 Task: Add Attachment from computer to Card Card0000000169 in Board Board0000000043 in Workspace WS0000000015 in Trello. Add Cover Green to Card Card0000000169 in Board Board0000000043 in Workspace WS0000000015 in Trello. Add "Move Card To …" Button titled Button0000000169 to "top" of the list "To Do" to Card Card0000000169 in Board Board0000000043 in Workspace WS0000000015 in Trello. Add Description DS0000000169 to Card Card0000000170 in Board Board0000000043 in Workspace WS0000000015 in Trello. Add Comment CM0000000169 to Card Card0000000170 in Board Board0000000043 in Workspace WS0000000015 in Trello
Action: Mouse moved to (655, 34)
Screenshot: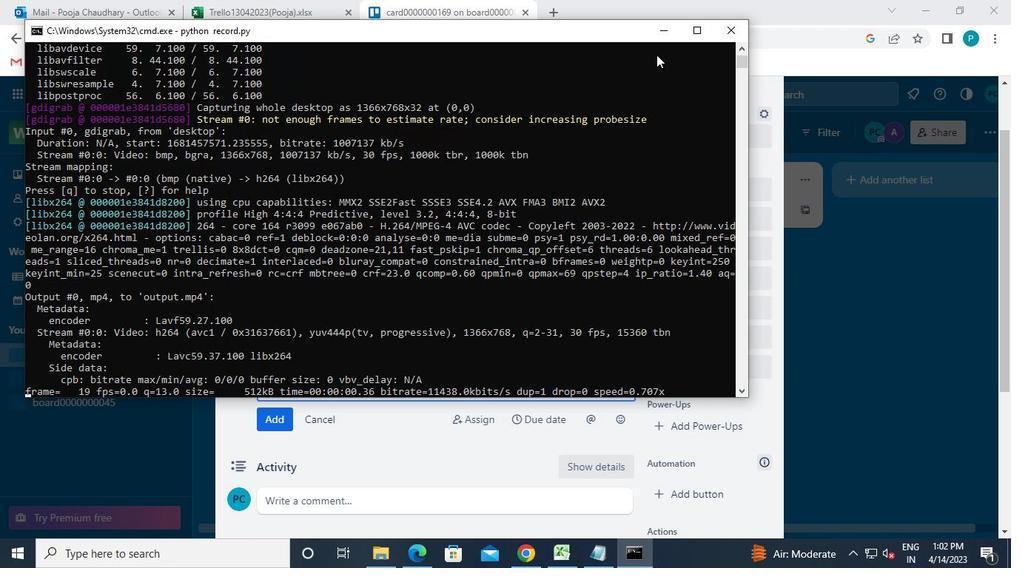 
Action: Mouse pressed left at (655, 34)
Screenshot: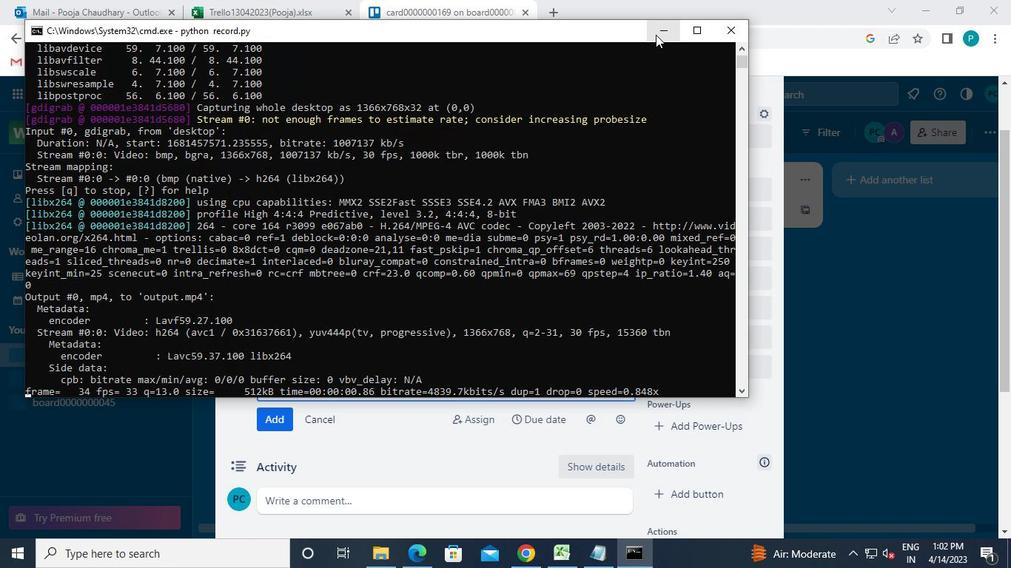 
Action: Mouse moved to (678, 306)
Screenshot: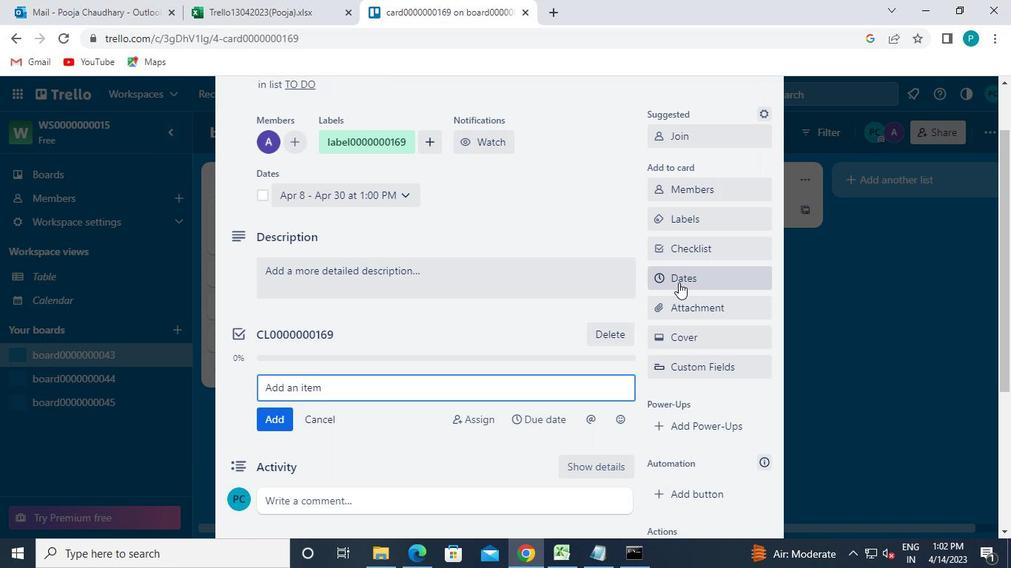 
Action: Mouse pressed left at (678, 306)
Screenshot: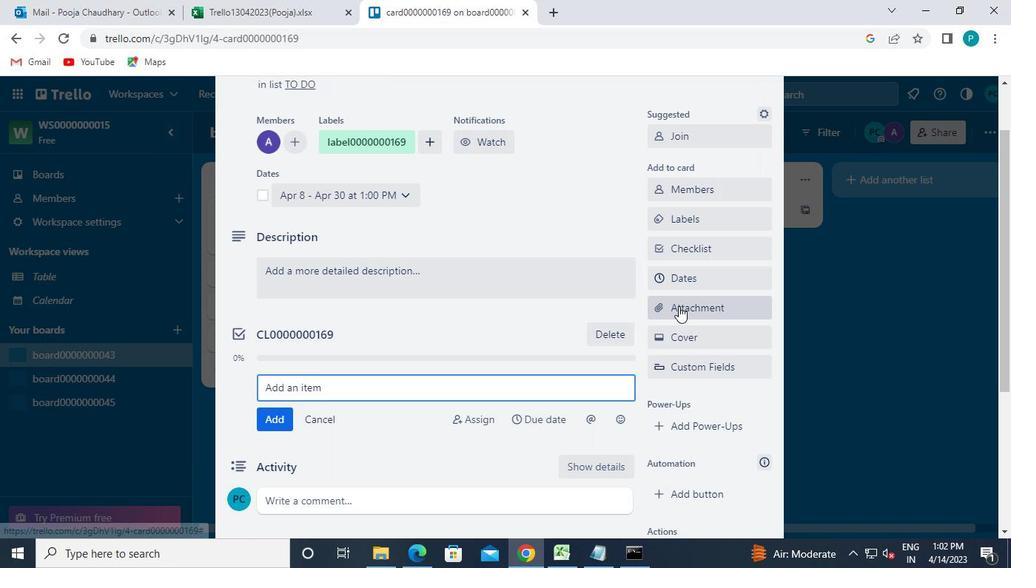 
Action: Mouse moved to (684, 156)
Screenshot: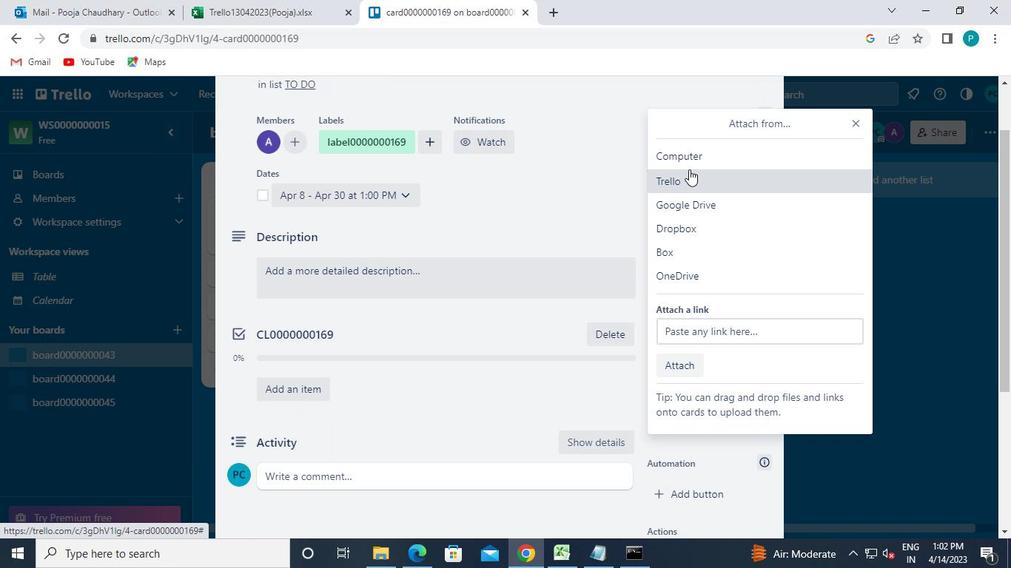 
Action: Mouse pressed left at (684, 156)
Screenshot: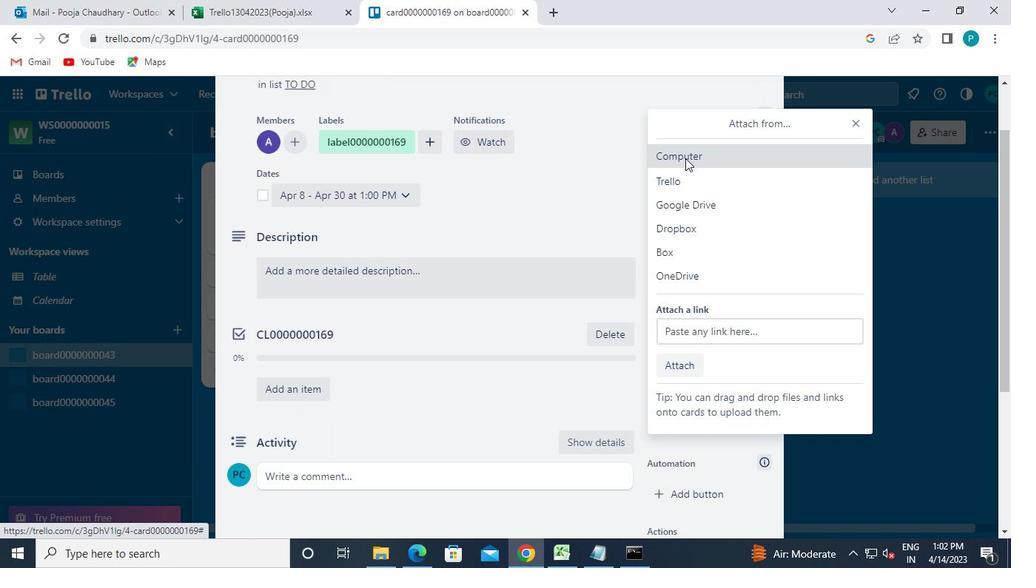 
Action: Mouse moved to (176, 102)
Screenshot: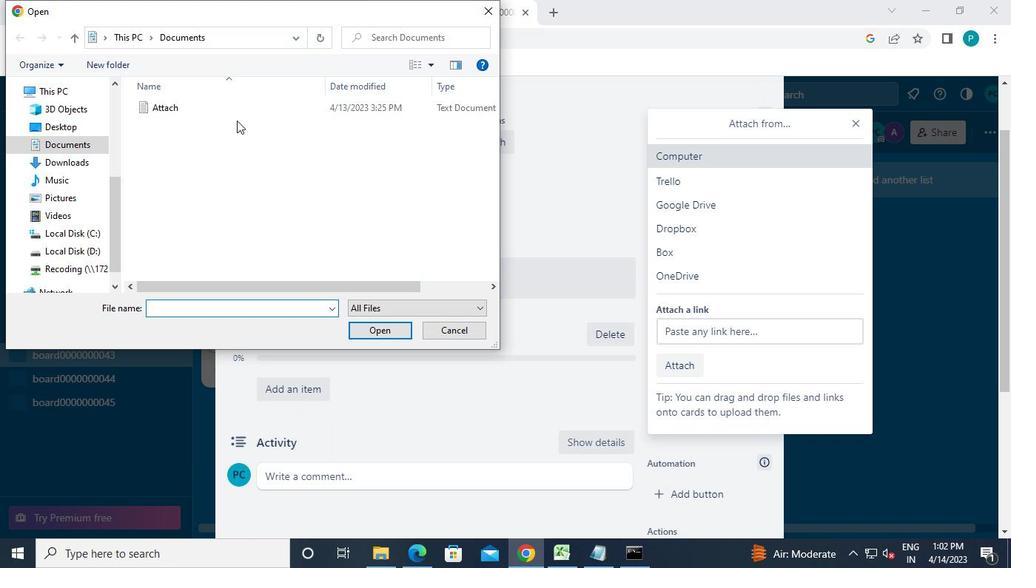 
Action: Mouse pressed left at (176, 102)
Screenshot: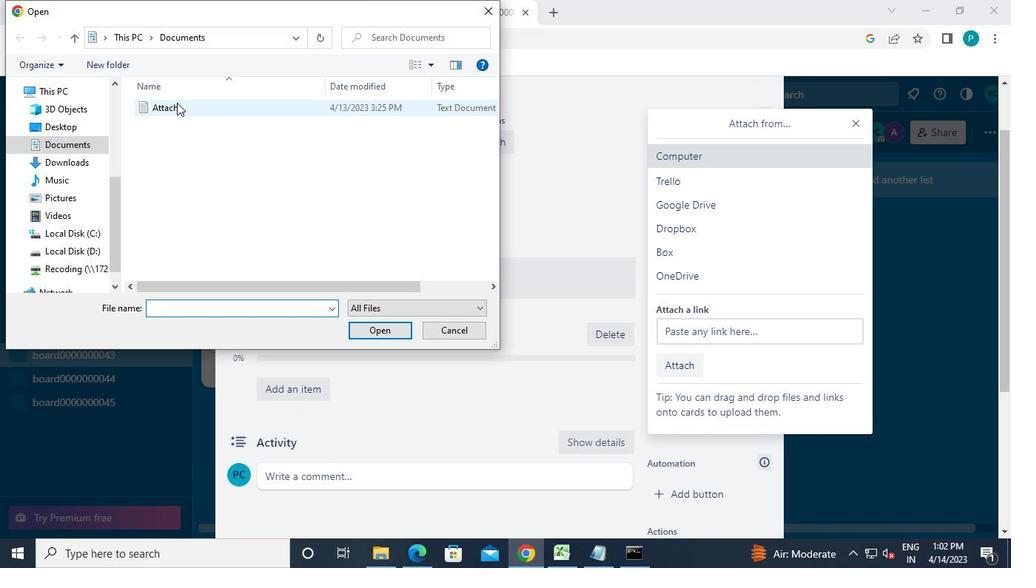 
Action: Mouse moved to (392, 332)
Screenshot: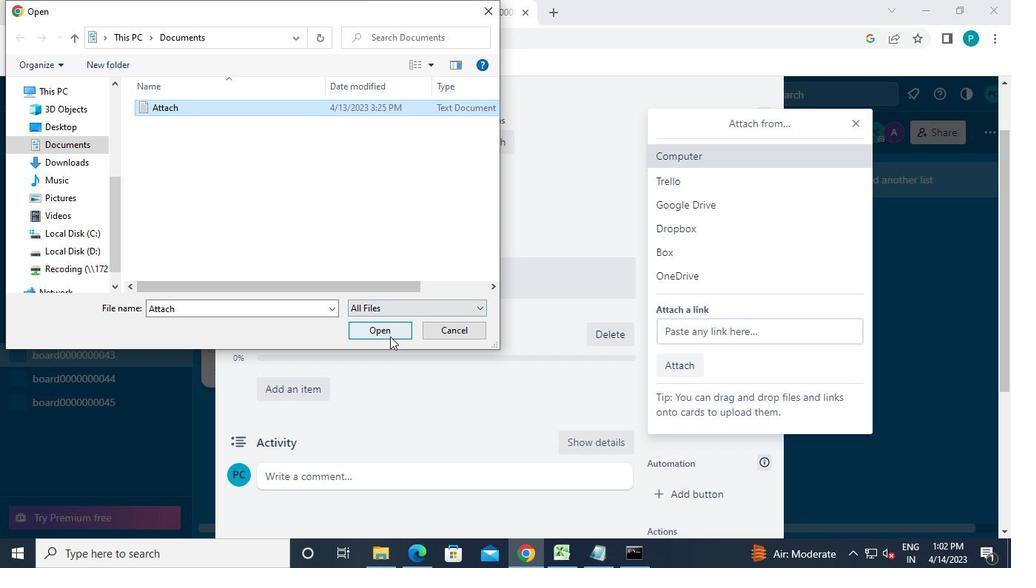 
Action: Mouse pressed left at (392, 332)
Screenshot: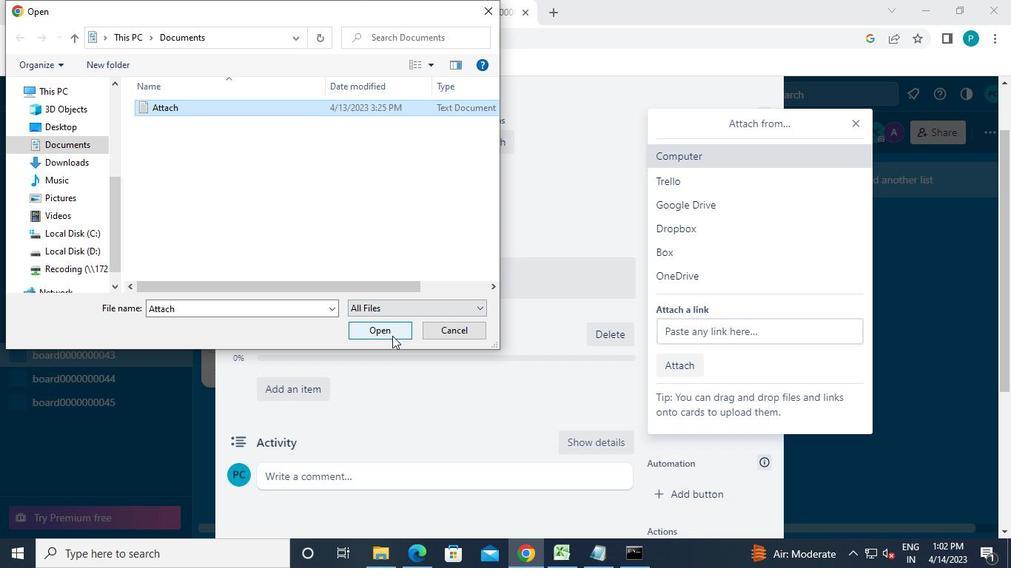 
Action: Mouse moved to (684, 341)
Screenshot: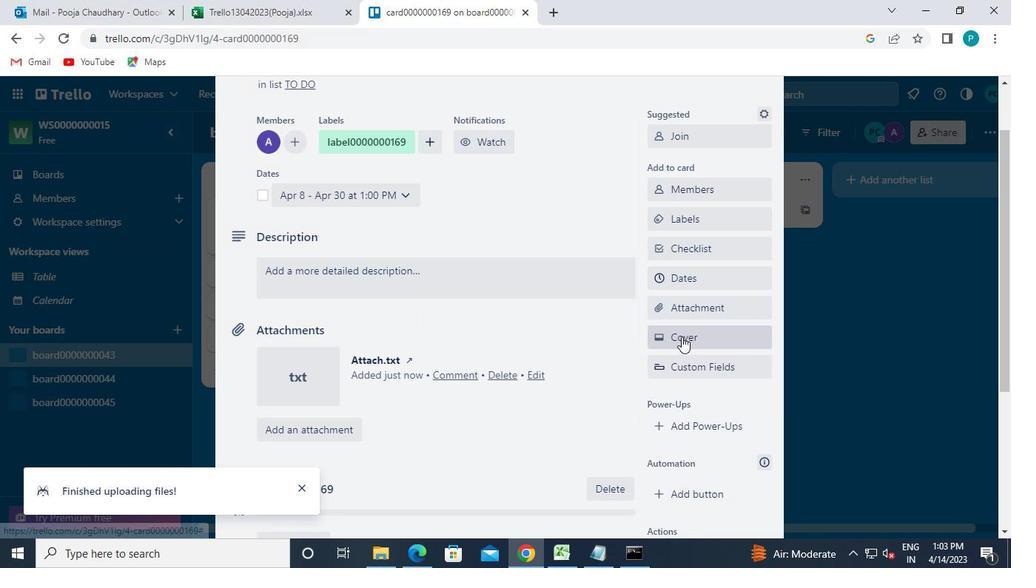 
Action: Mouse pressed left at (684, 341)
Screenshot: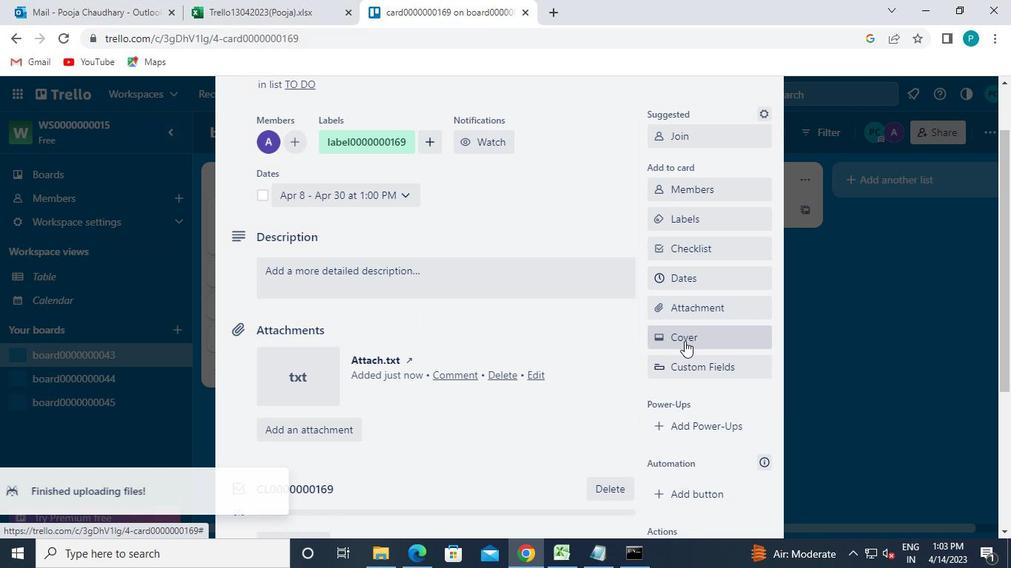 
Action: Mouse moved to (672, 252)
Screenshot: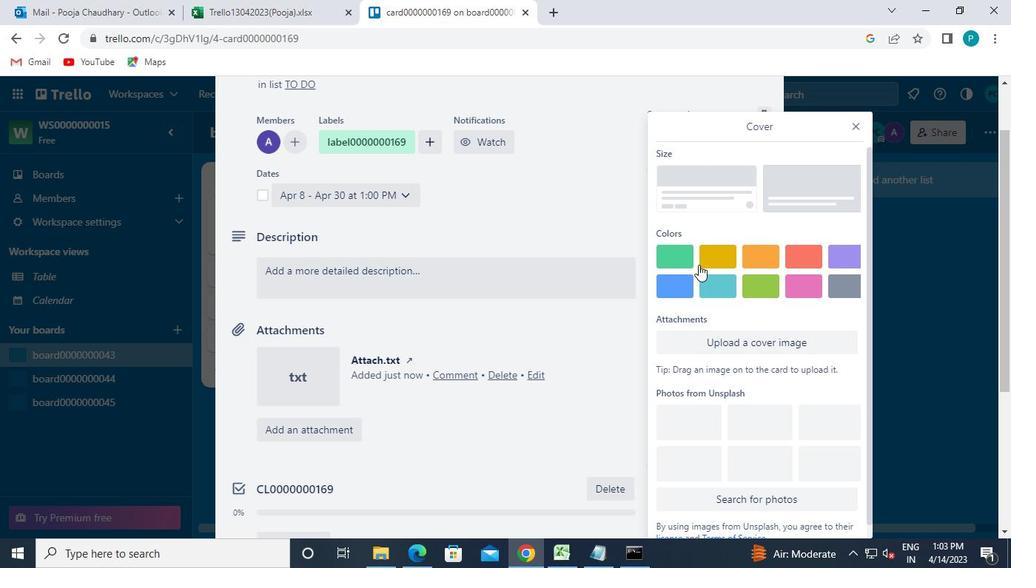 
Action: Mouse pressed left at (672, 252)
Screenshot: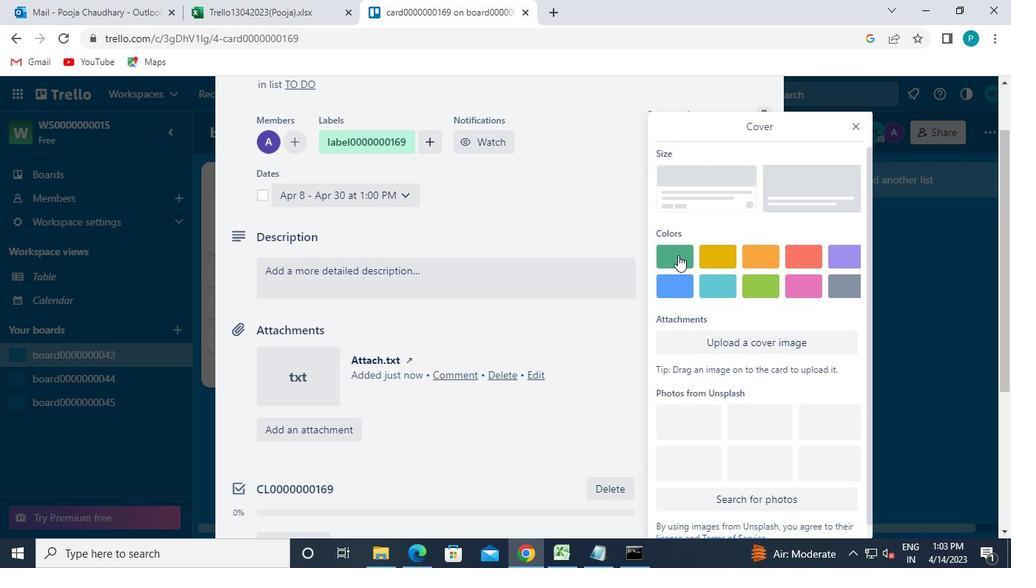 
Action: Mouse moved to (855, 123)
Screenshot: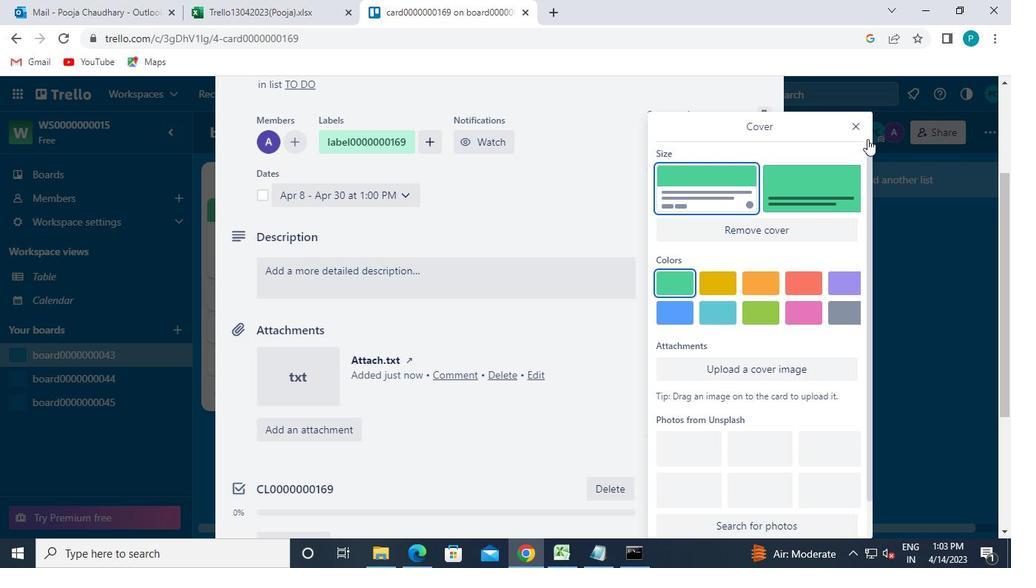 
Action: Mouse pressed left at (855, 123)
Screenshot: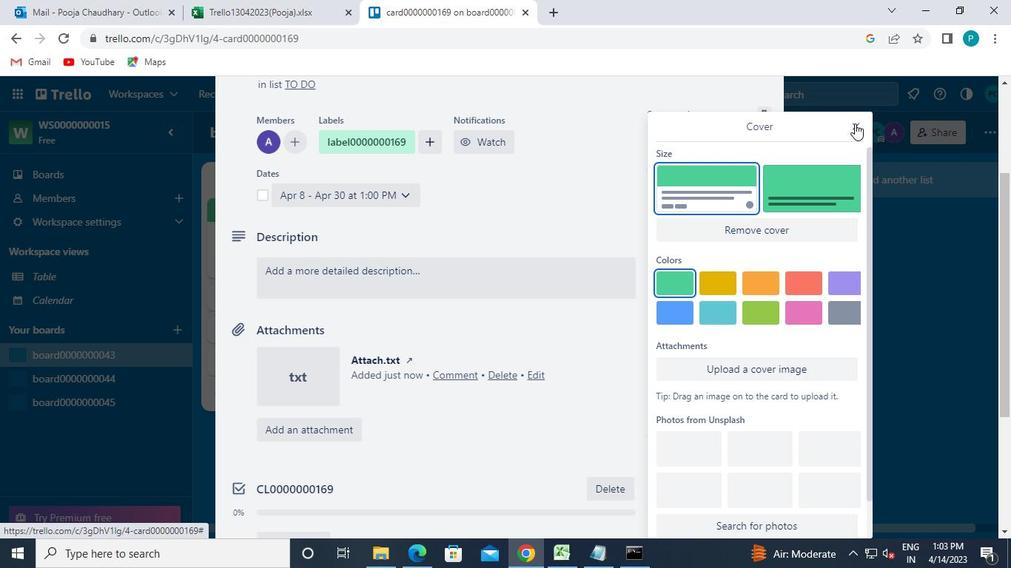 
Action: Mouse moved to (655, 312)
Screenshot: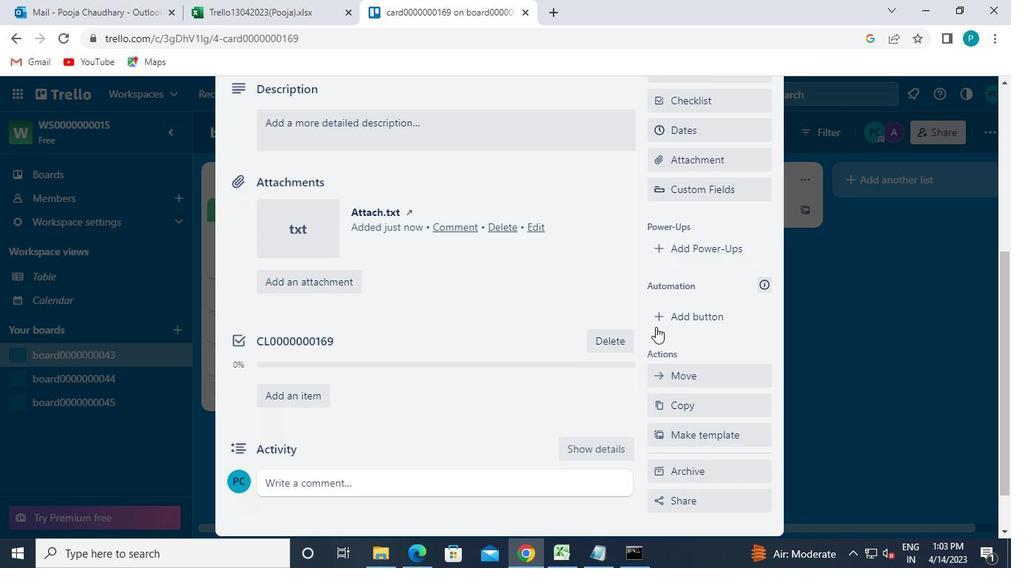 
Action: Mouse pressed left at (655, 312)
Screenshot: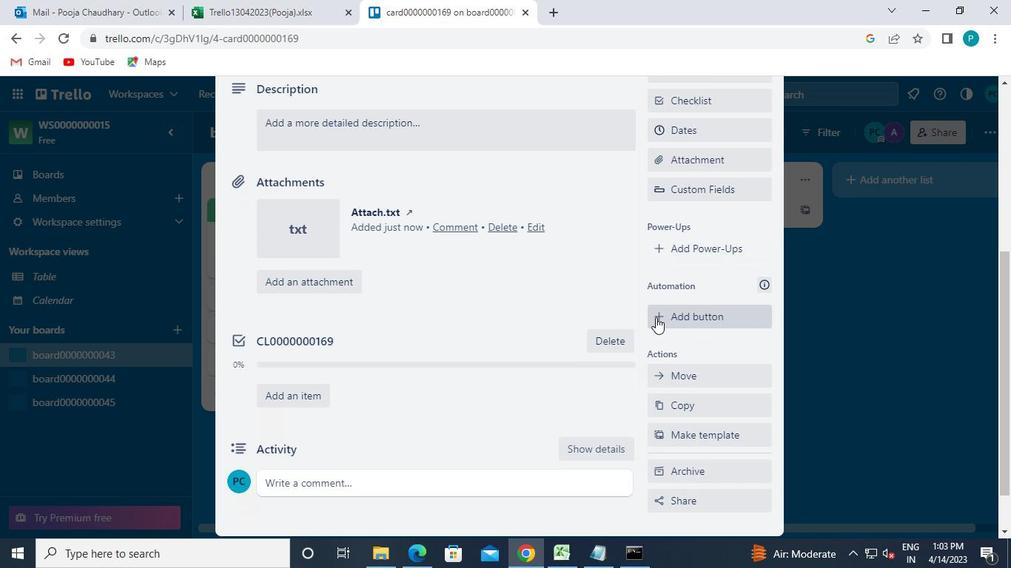 
Action: Mouse moved to (695, 190)
Screenshot: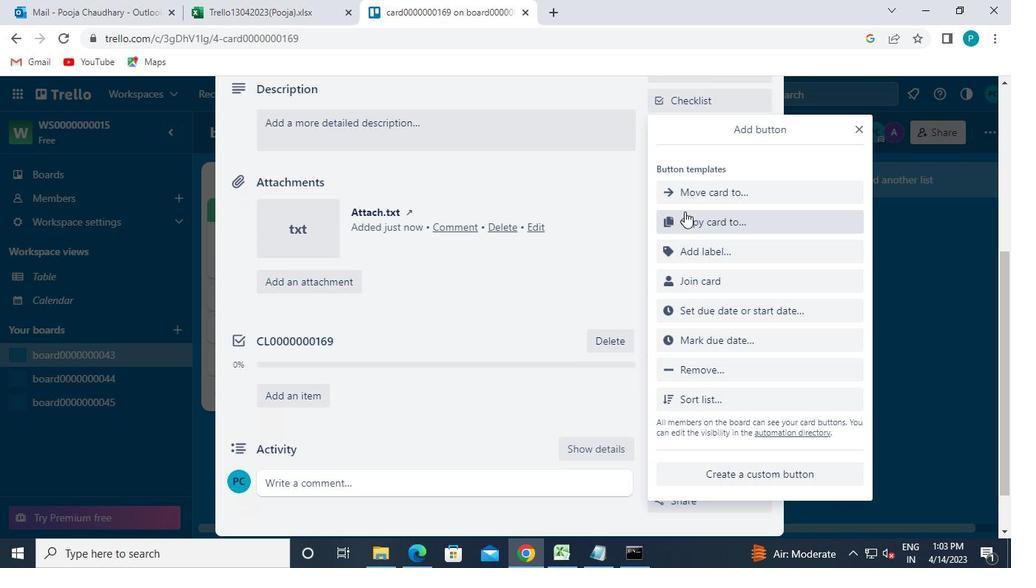 
Action: Mouse pressed left at (695, 190)
Screenshot: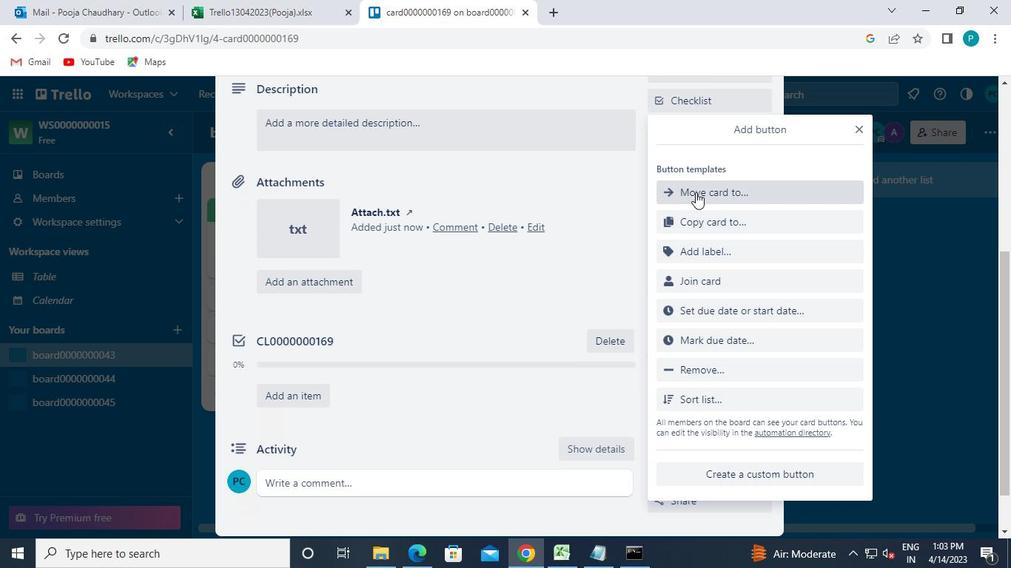 
Action: Mouse moved to (712, 190)
Screenshot: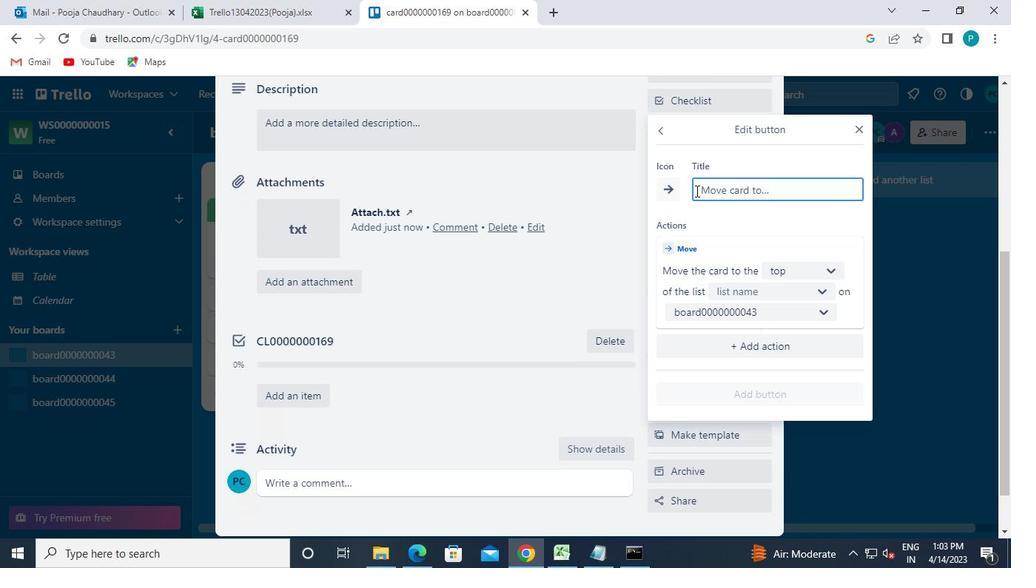 
Action: Mouse pressed left at (712, 190)
Screenshot: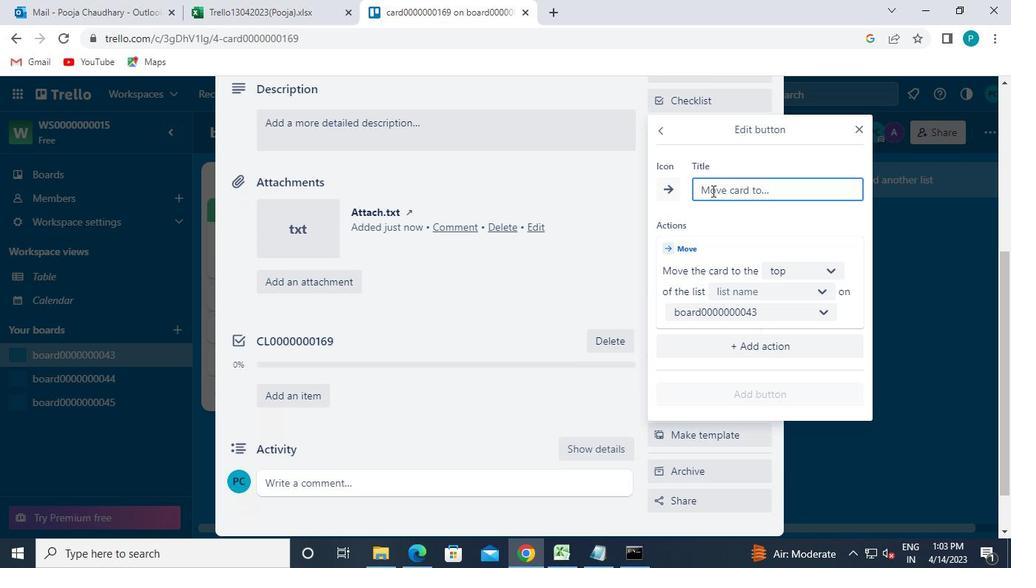 
Action: Keyboard b
Screenshot: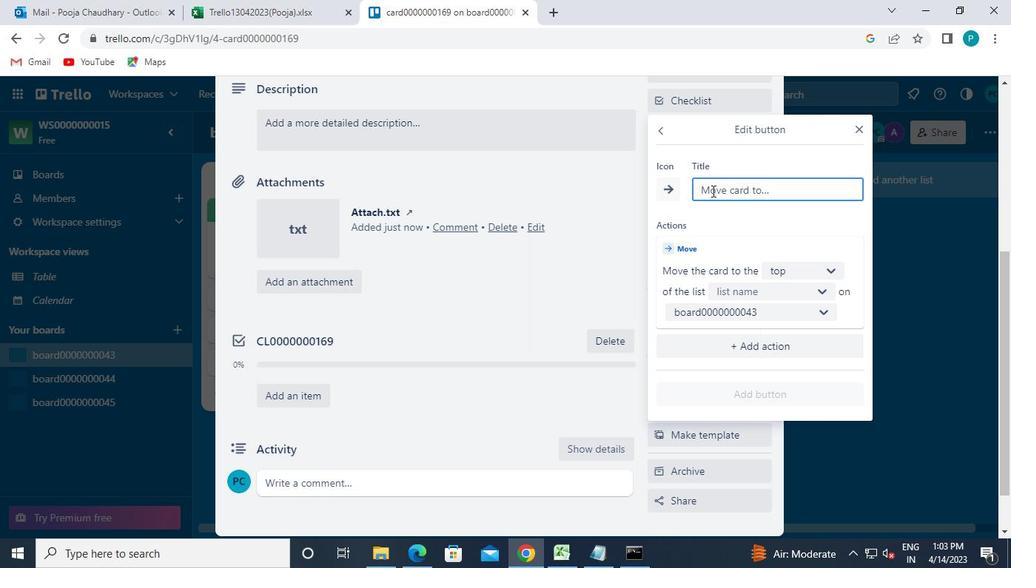 
Action: Keyboard u
Screenshot: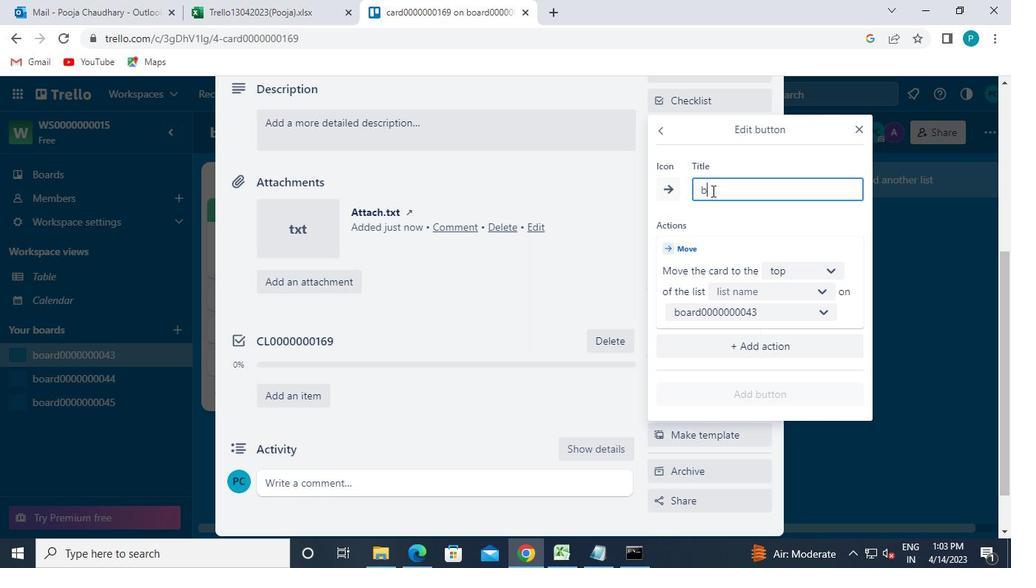 
Action: Keyboard t
Screenshot: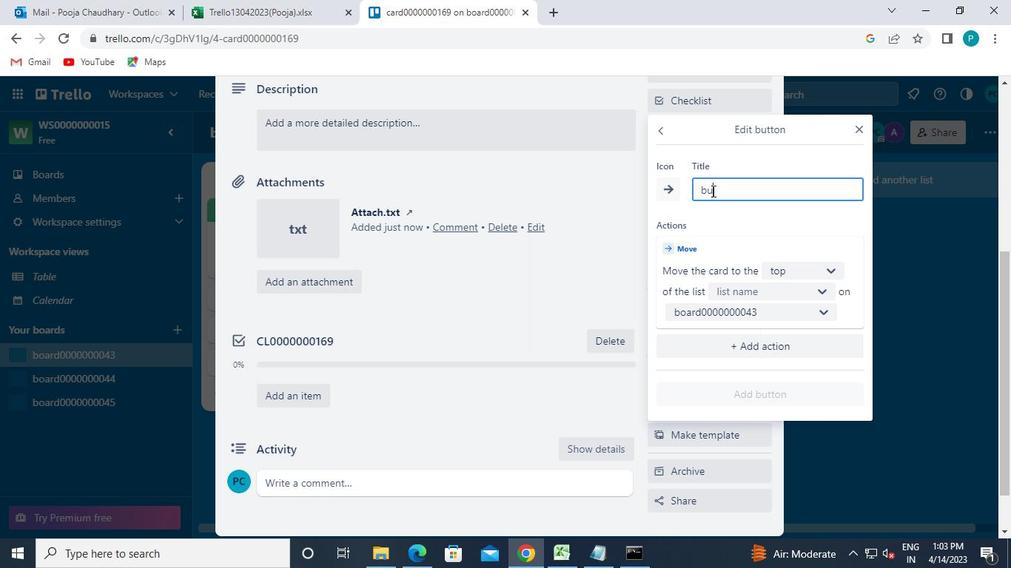 
Action: Keyboard t
Screenshot: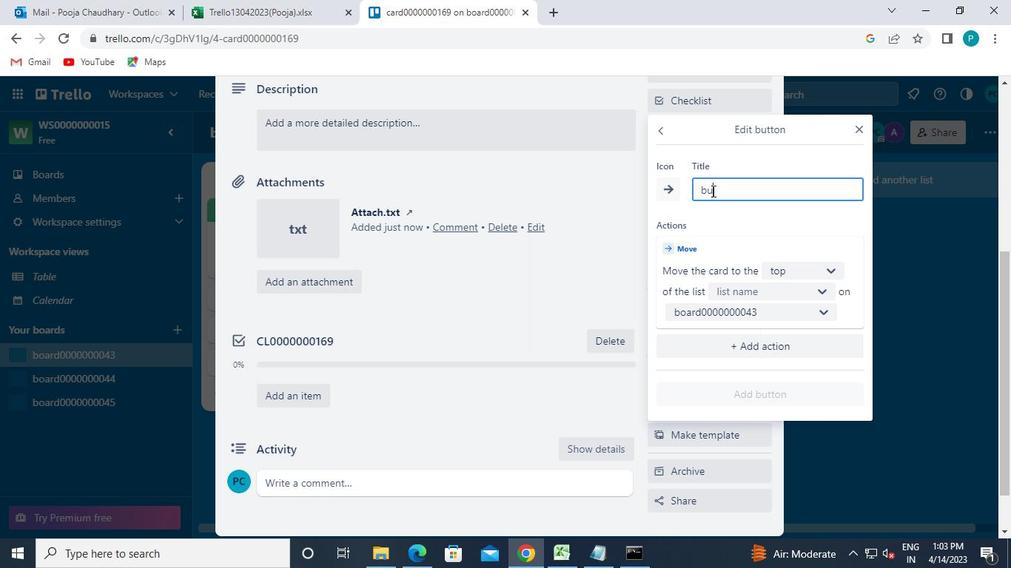 
Action: Keyboard o
Screenshot: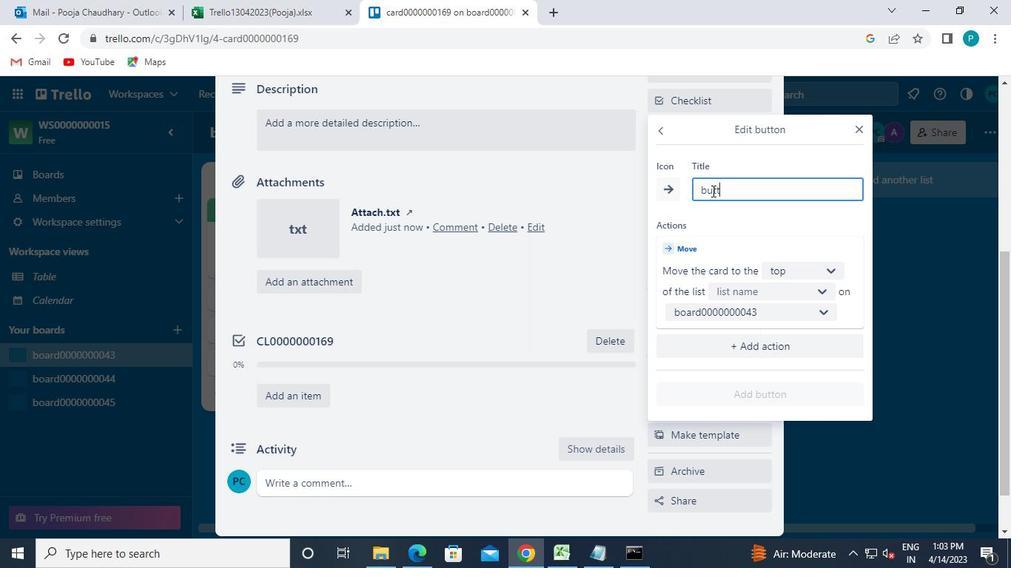 
Action: Keyboard n
Screenshot: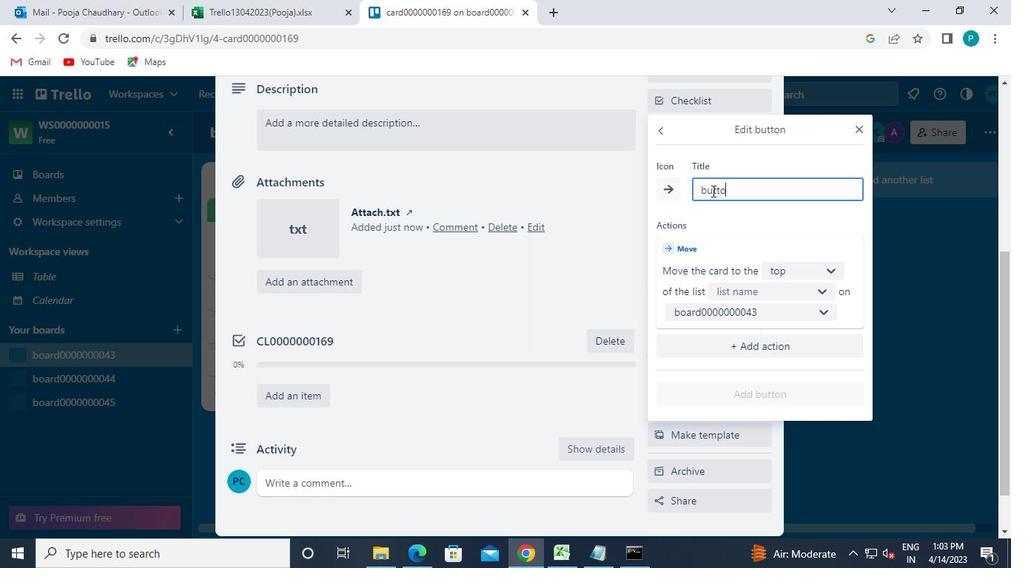 
Action: Keyboard 0
Screenshot: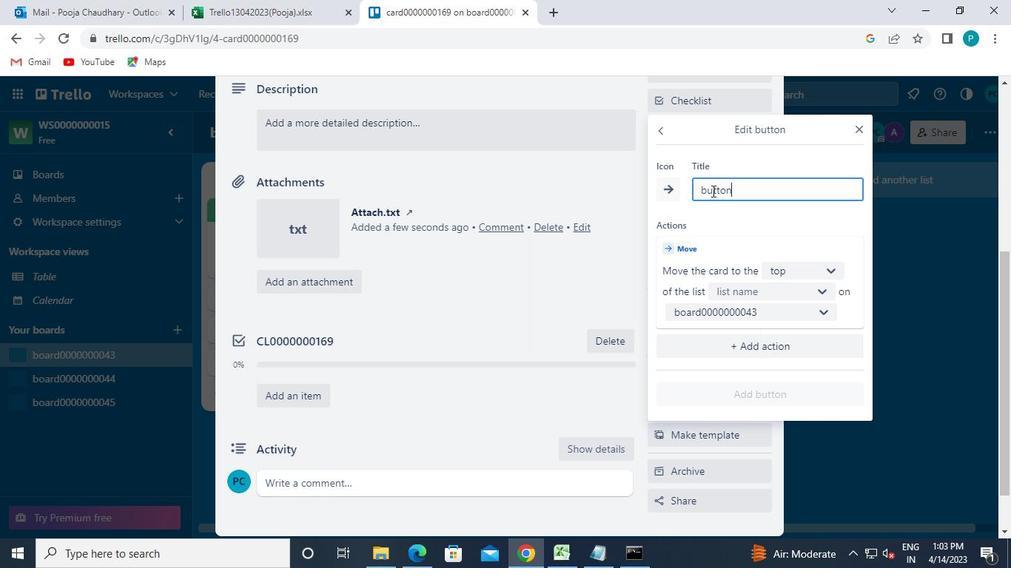 
Action: Keyboard 0
Screenshot: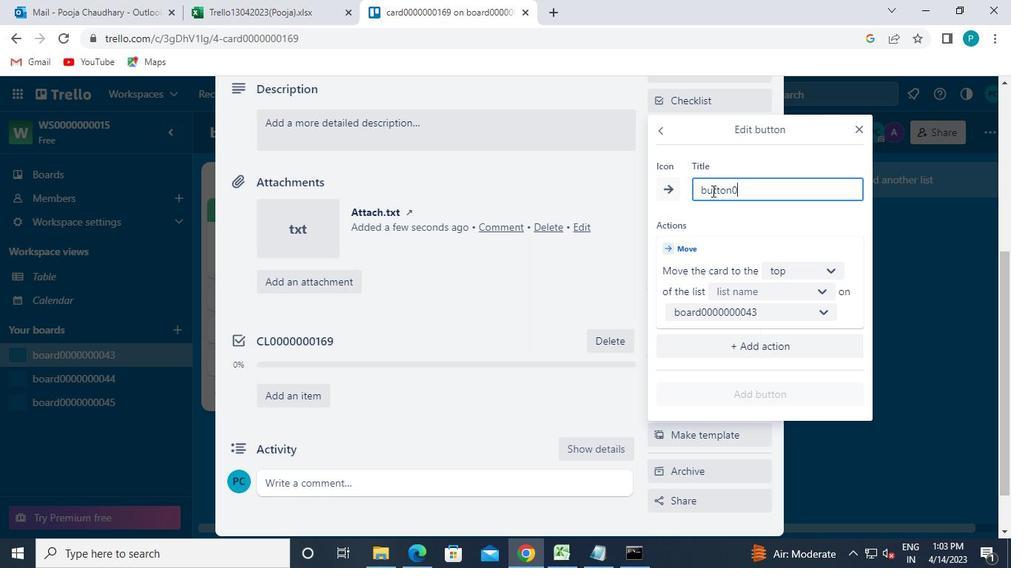 
Action: Keyboard 0
Screenshot: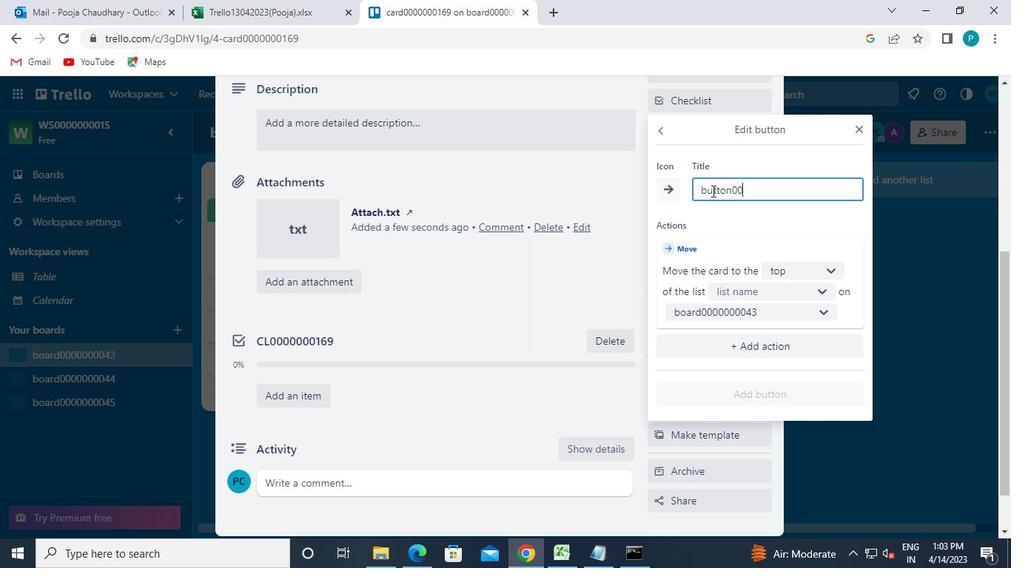 
Action: Keyboard 0
Screenshot: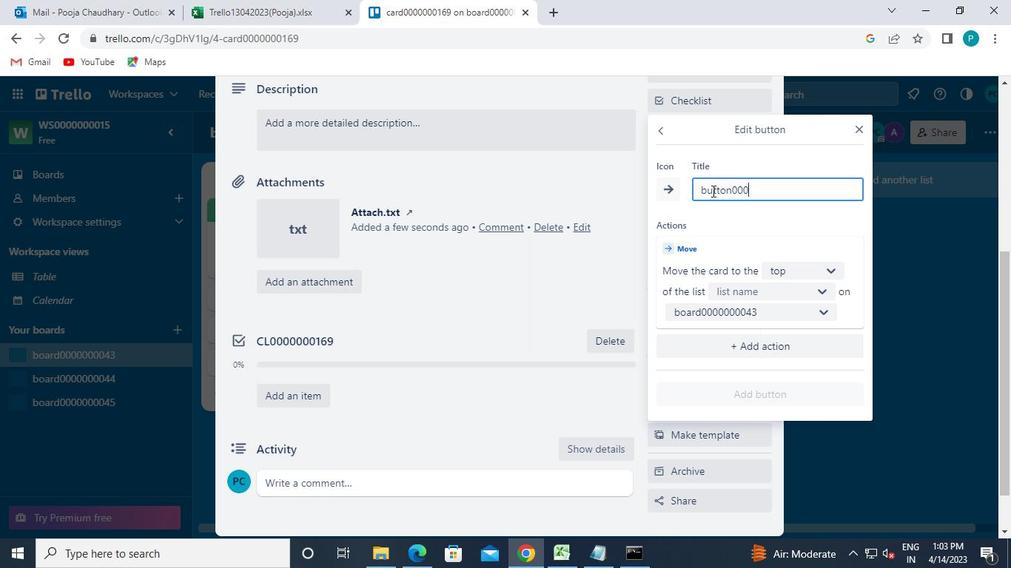
Action: Keyboard 0
Screenshot: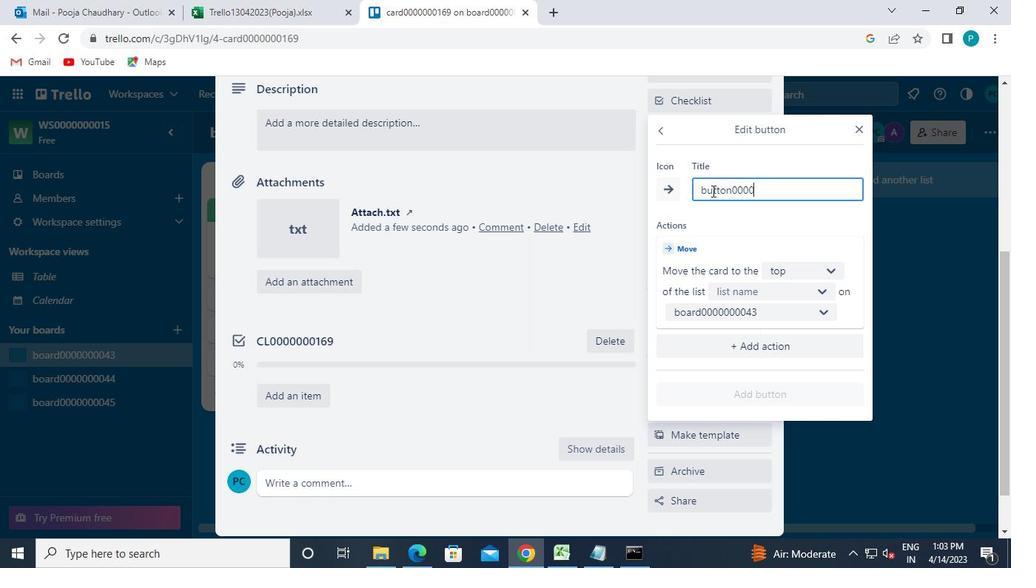
Action: Keyboard 0
Screenshot: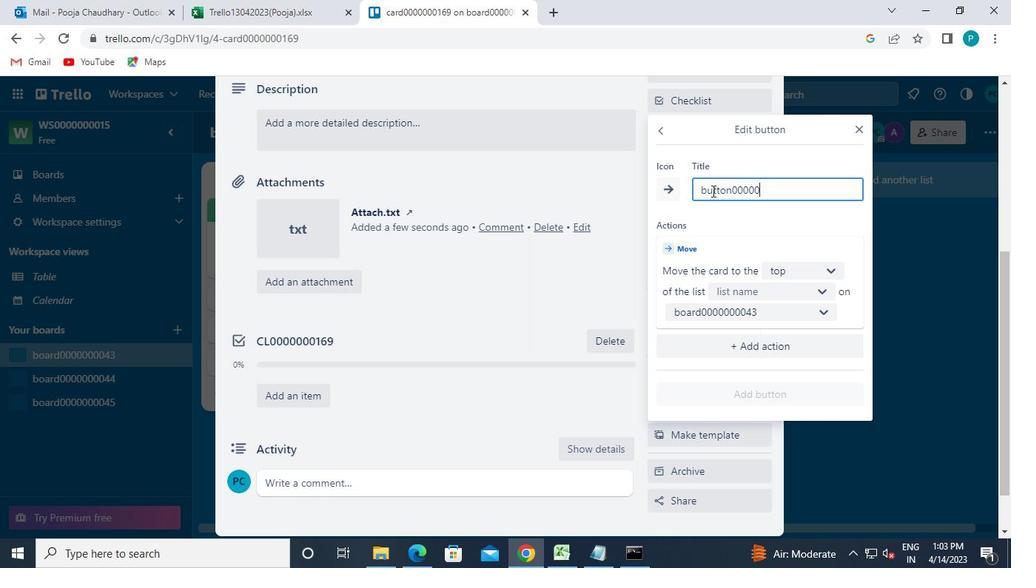 
Action: Keyboard 0
Screenshot: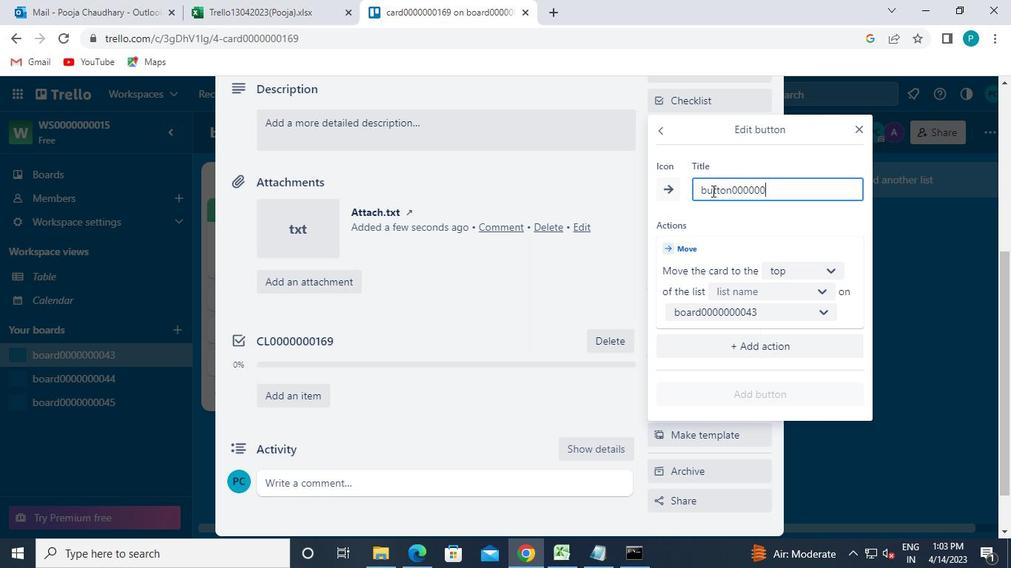 
Action: Keyboard 1
Screenshot: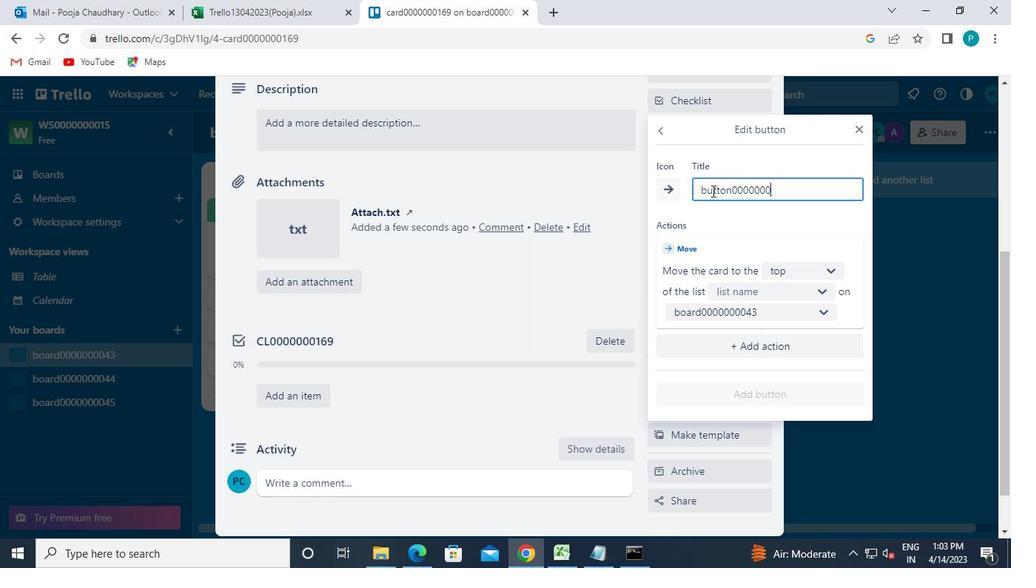 
Action: Keyboard 6
Screenshot: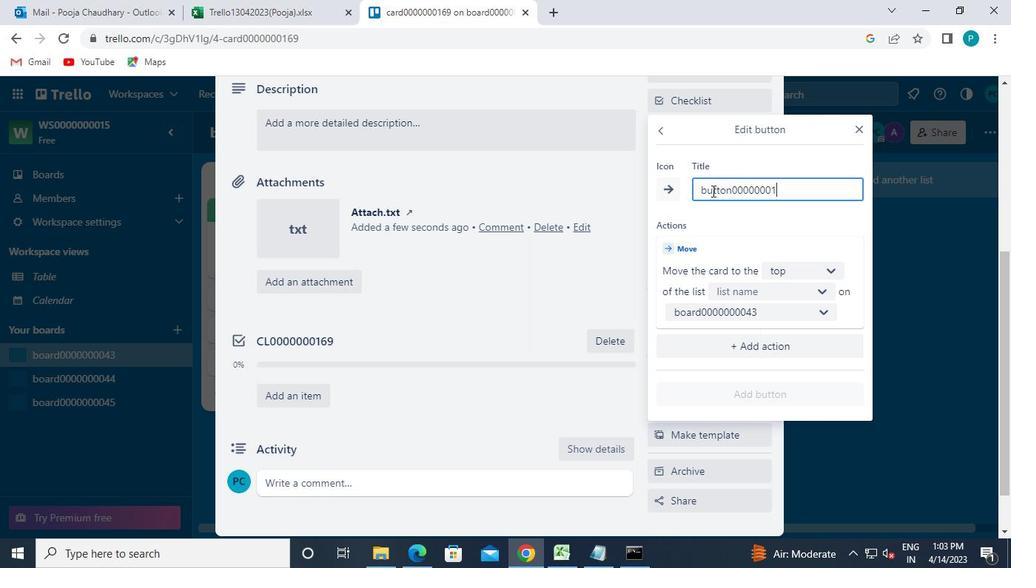
Action: Keyboard 9
Screenshot: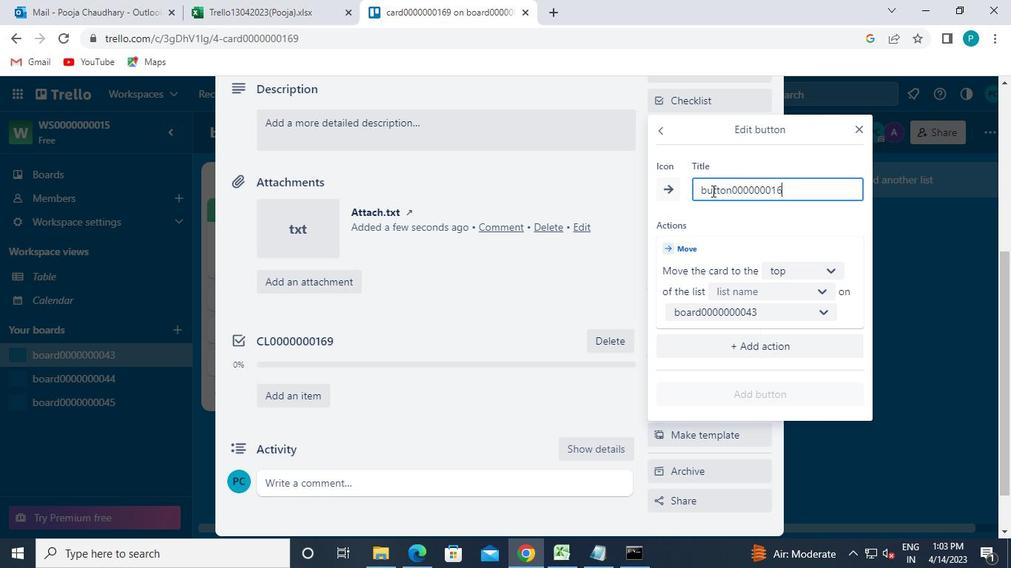 
Action: Mouse moved to (740, 294)
Screenshot: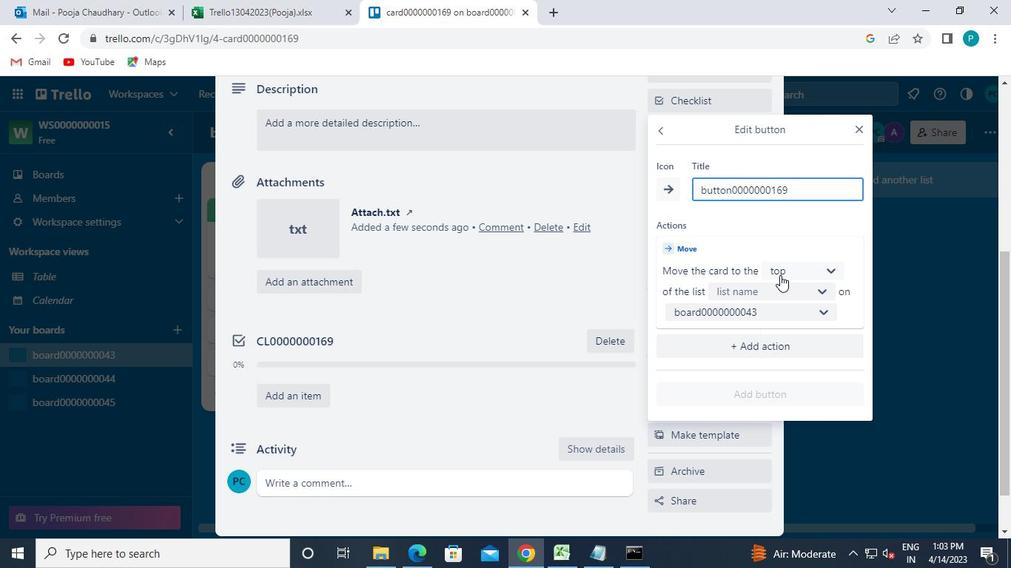
Action: Mouse pressed left at (740, 294)
Screenshot: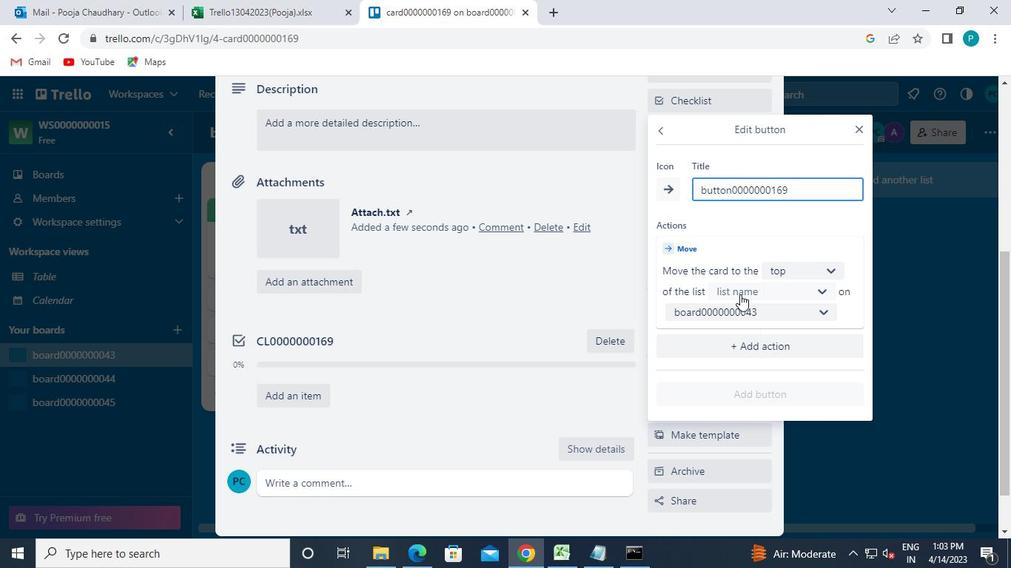 
Action: Mouse moved to (746, 321)
Screenshot: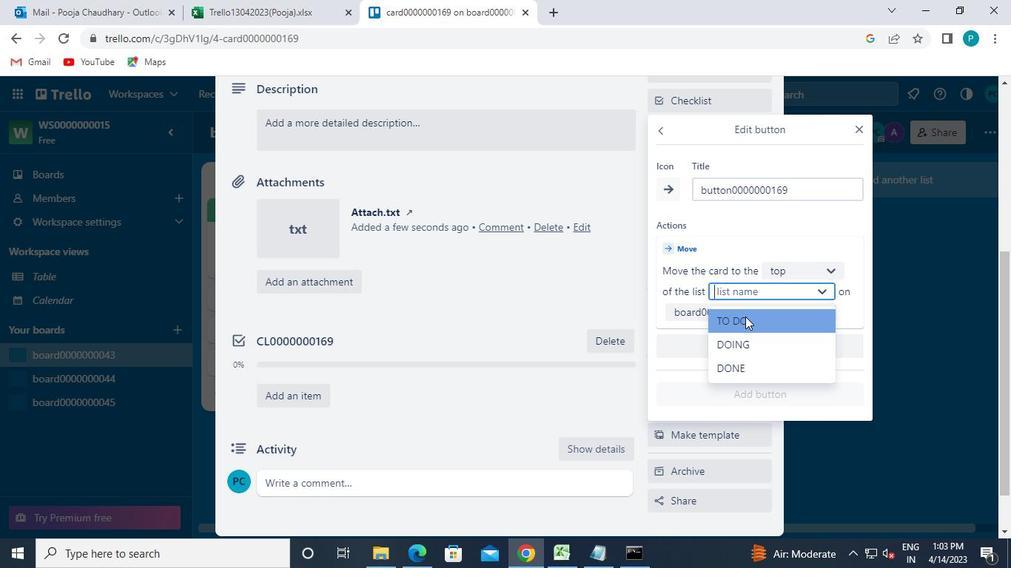 
Action: Mouse pressed left at (746, 321)
Screenshot: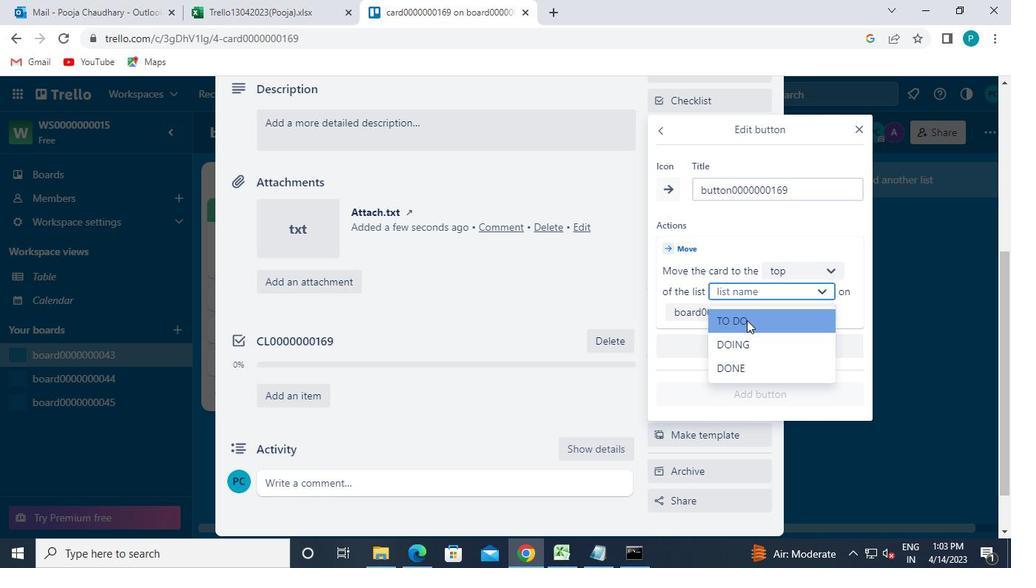 
Action: Mouse moved to (785, 275)
Screenshot: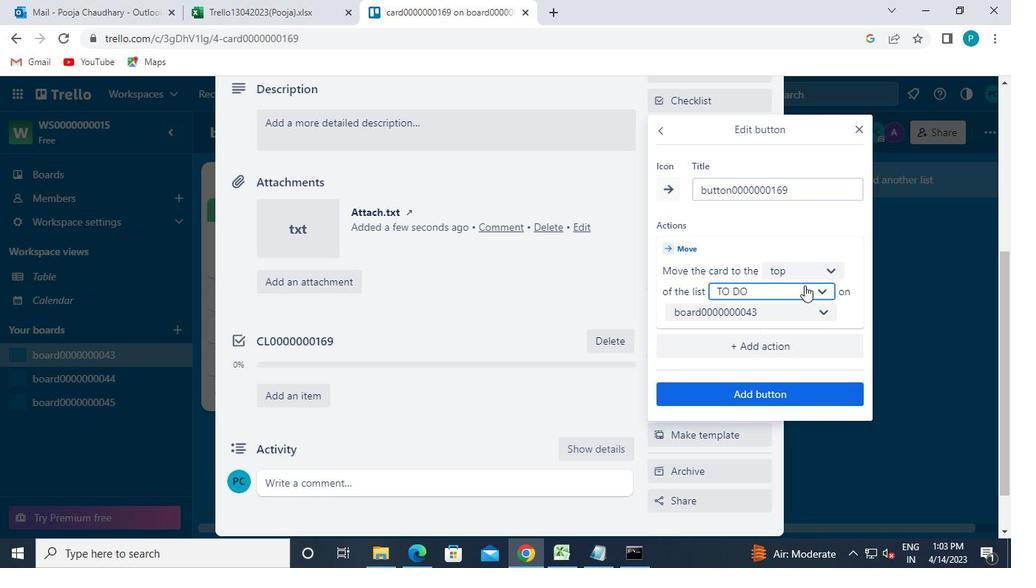 
Action: Mouse pressed left at (785, 275)
Screenshot: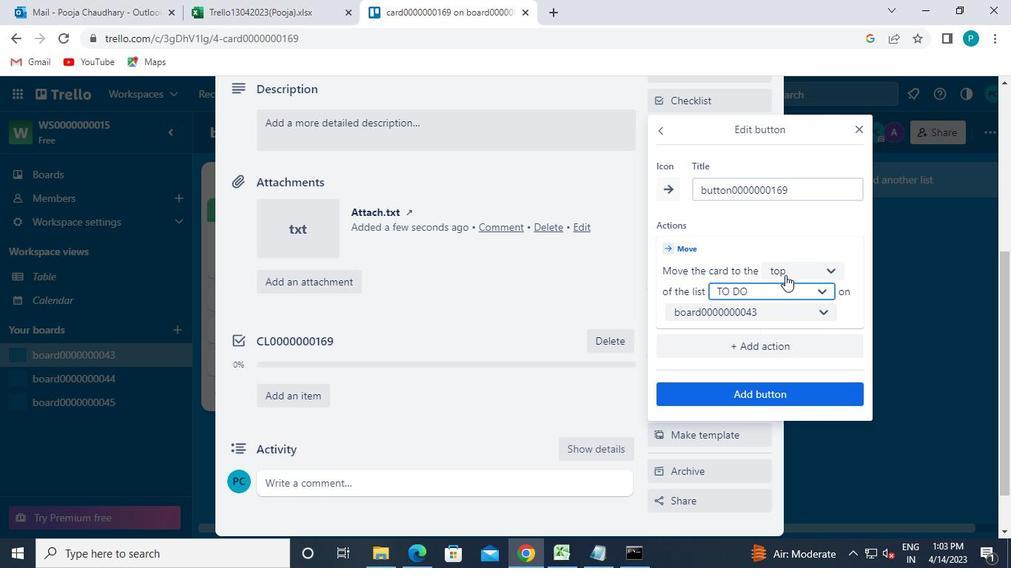 
Action: Mouse moved to (800, 298)
Screenshot: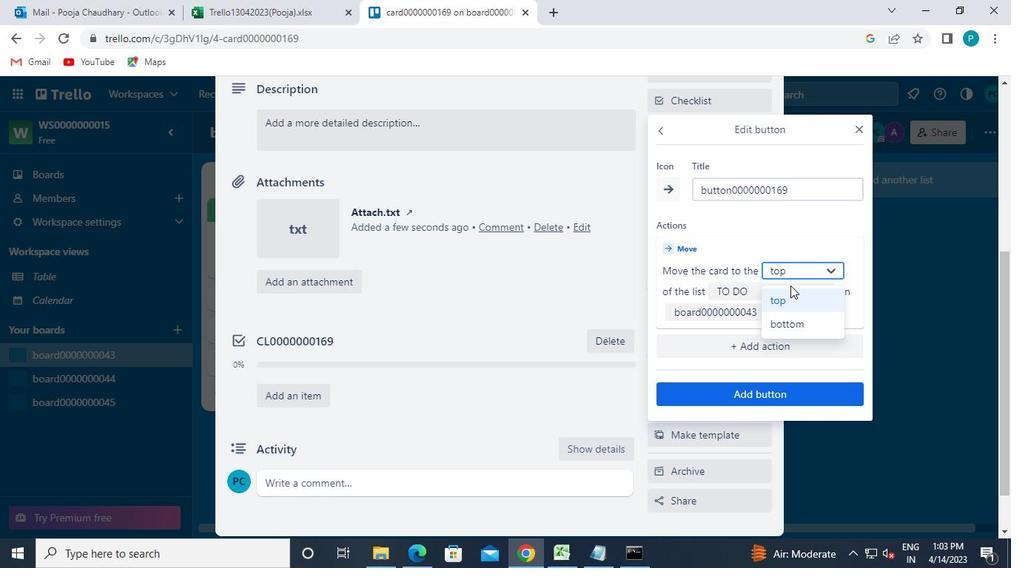 
Action: Mouse pressed left at (800, 298)
Screenshot: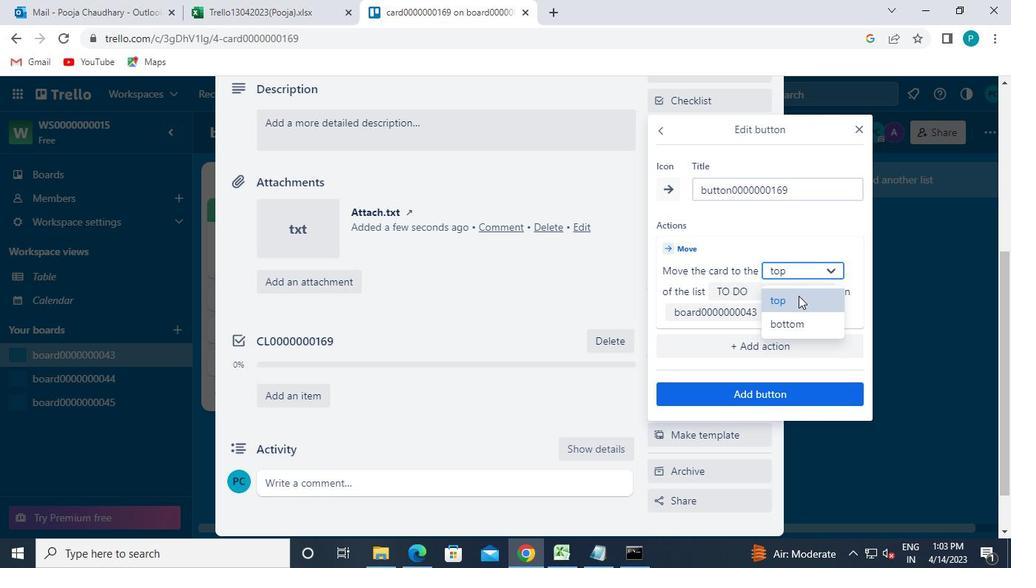 
Action: Mouse moved to (781, 400)
Screenshot: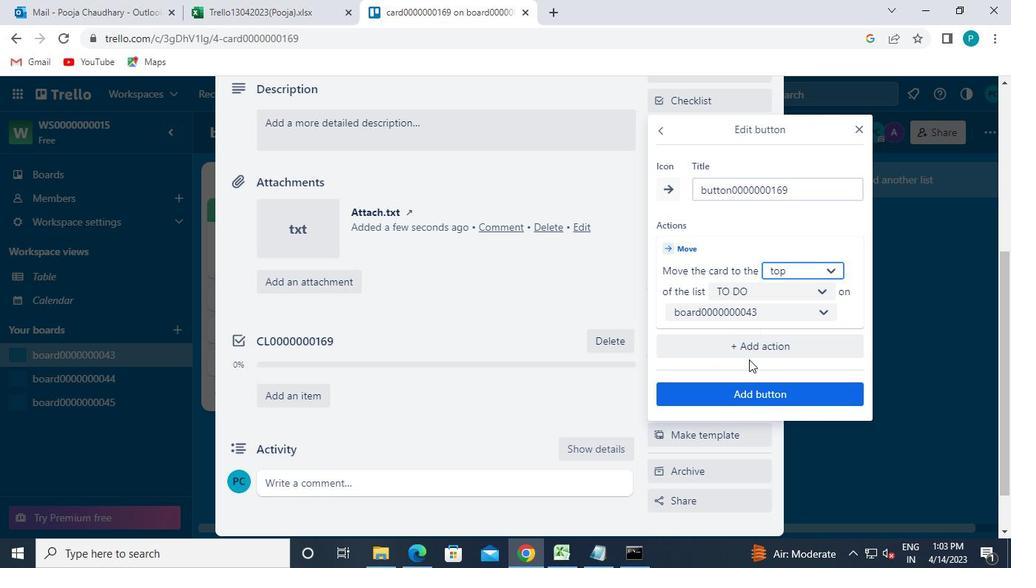 
Action: Mouse pressed left at (781, 400)
Screenshot: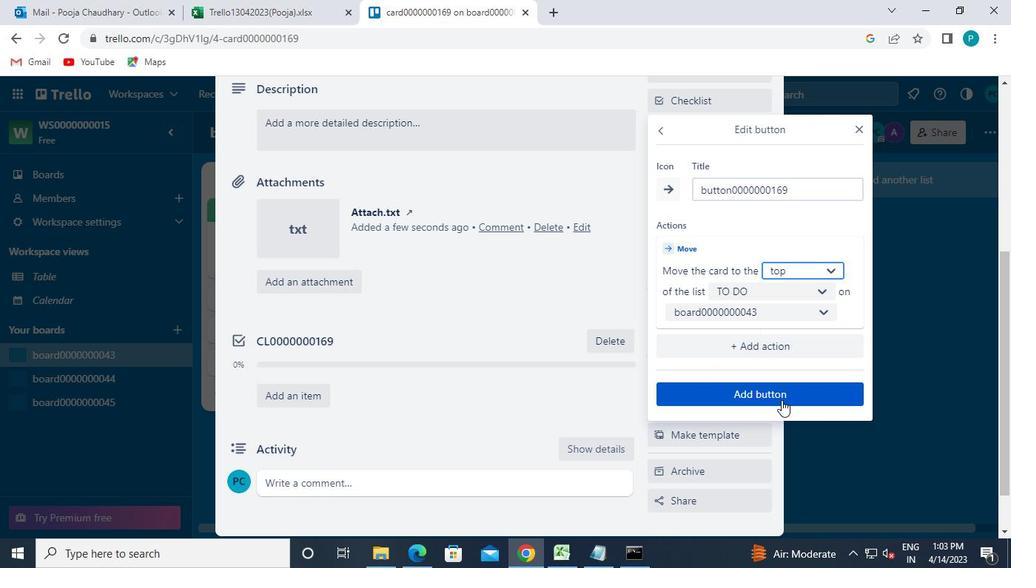 
Action: Mouse moved to (367, 276)
Screenshot: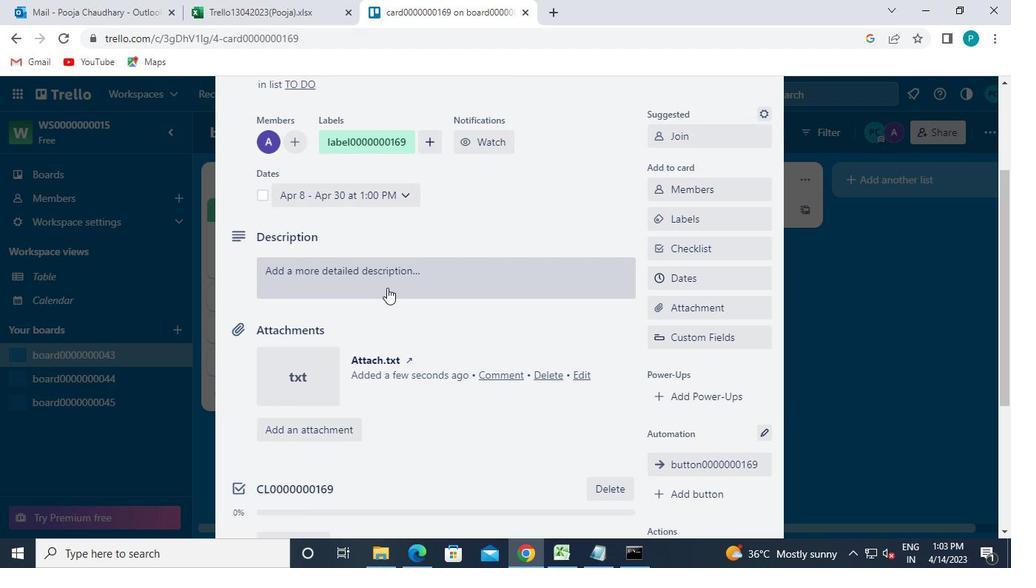 
Action: Mouse pressed left at (367, 276)
Screenshot: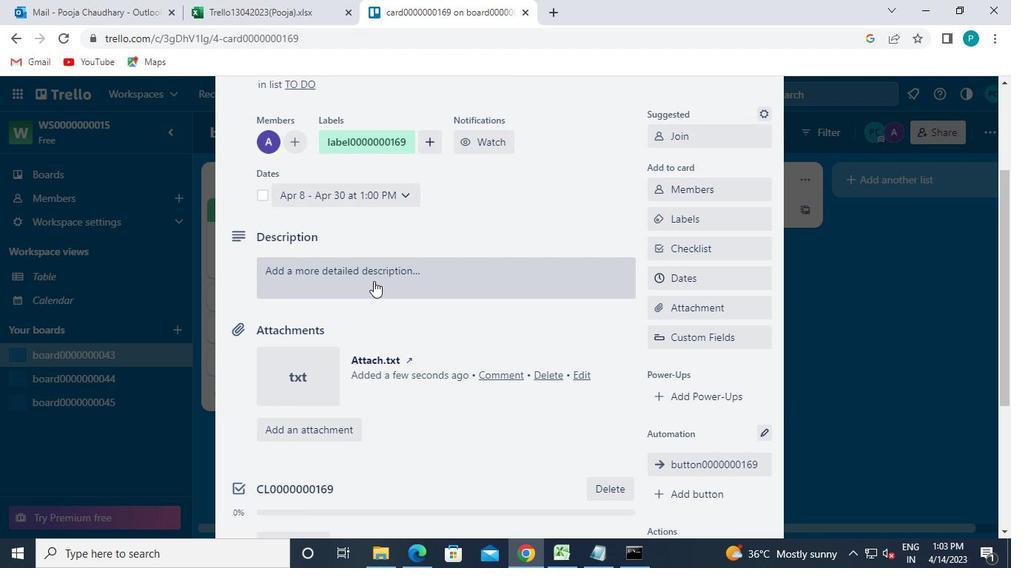 
Action: Mouse moved to (400, 314)
Screenshot: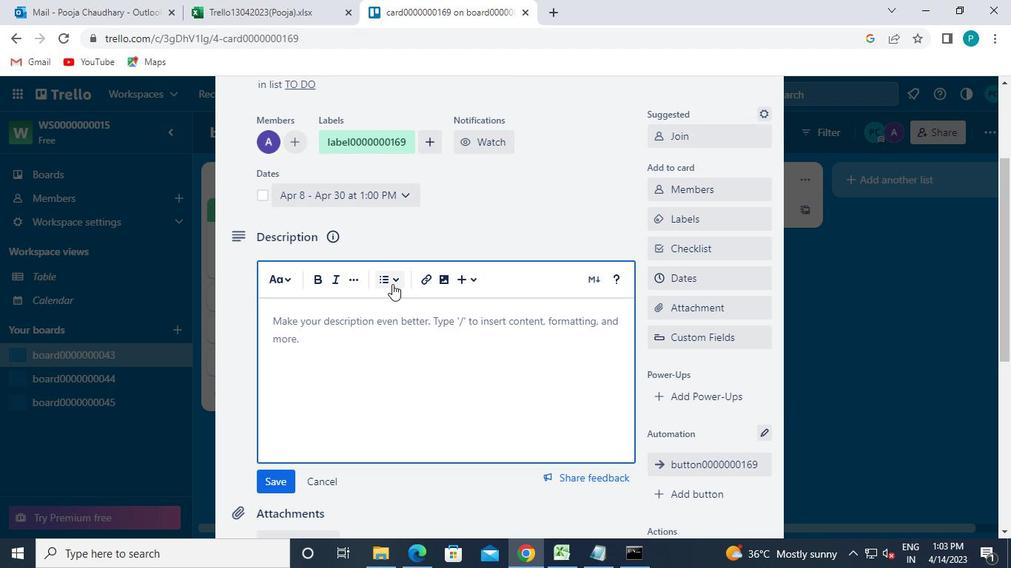 
Action: Mouse pressed left at (400, 314)
Screenshot: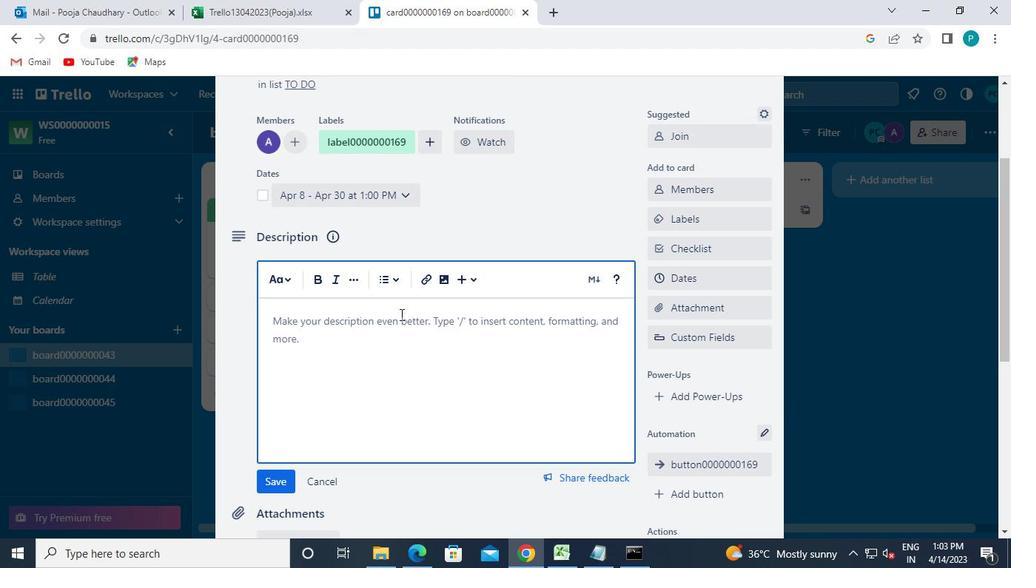 
Action: Mouse moved to (422, 330)
Screenshot: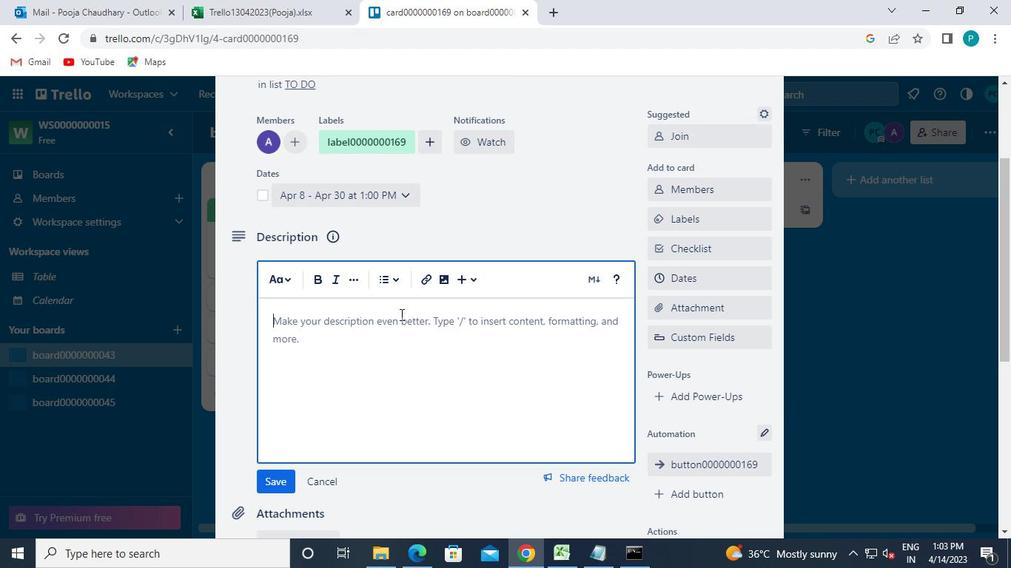 
Action: Keyboard Key.caps_lock
Screenshot: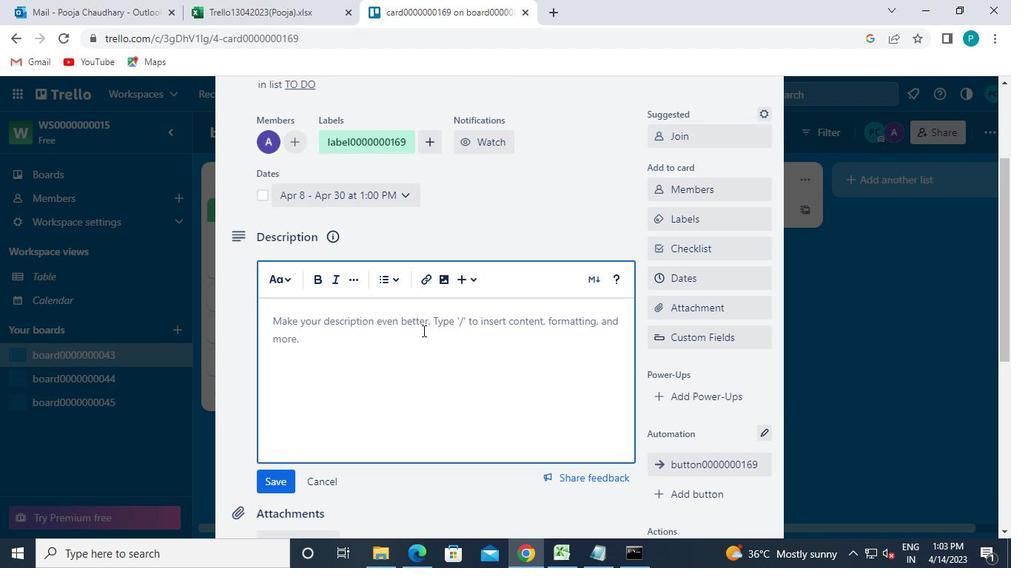 
Action: Keyboard d
Screenshot: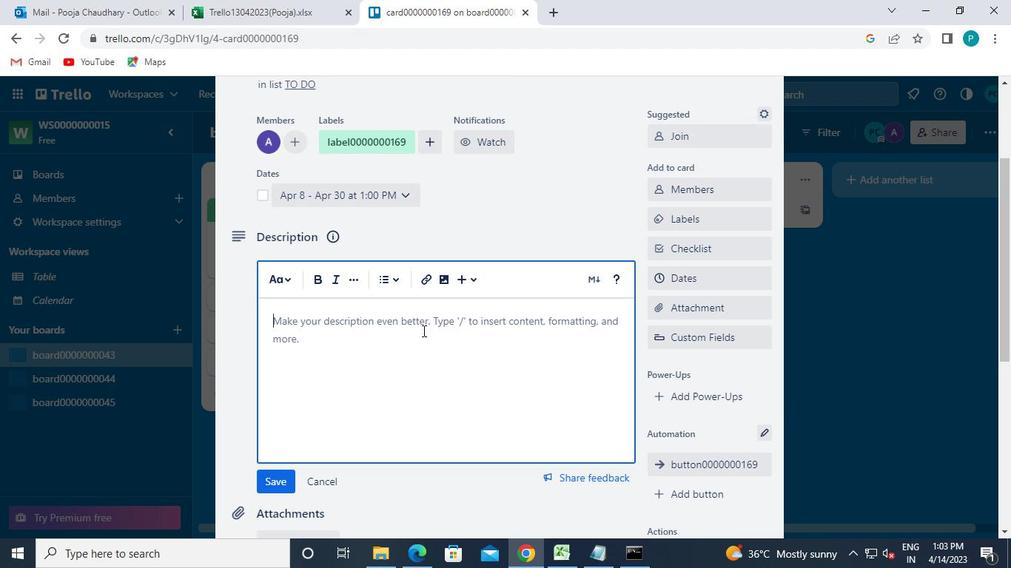 
Action: Keyboard s
Screenshot: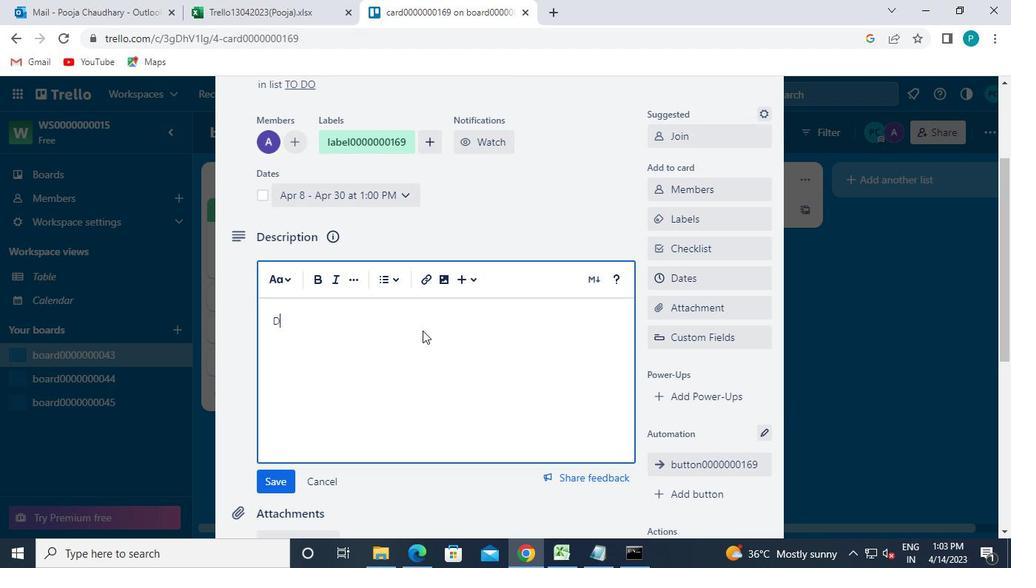 
Action: Keyboard 0
Screenshot: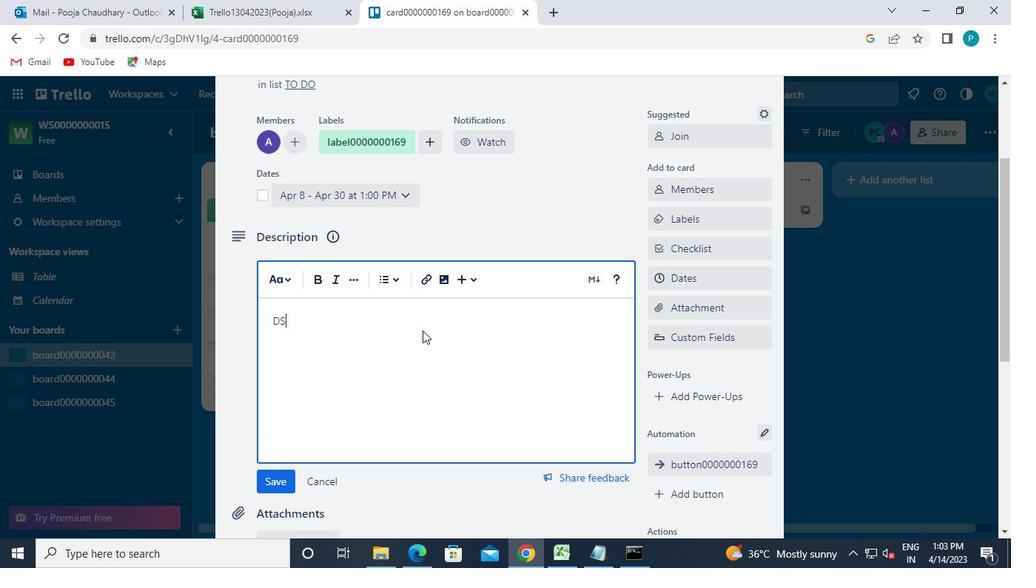 
Action: Keyboard 0
Screenshot: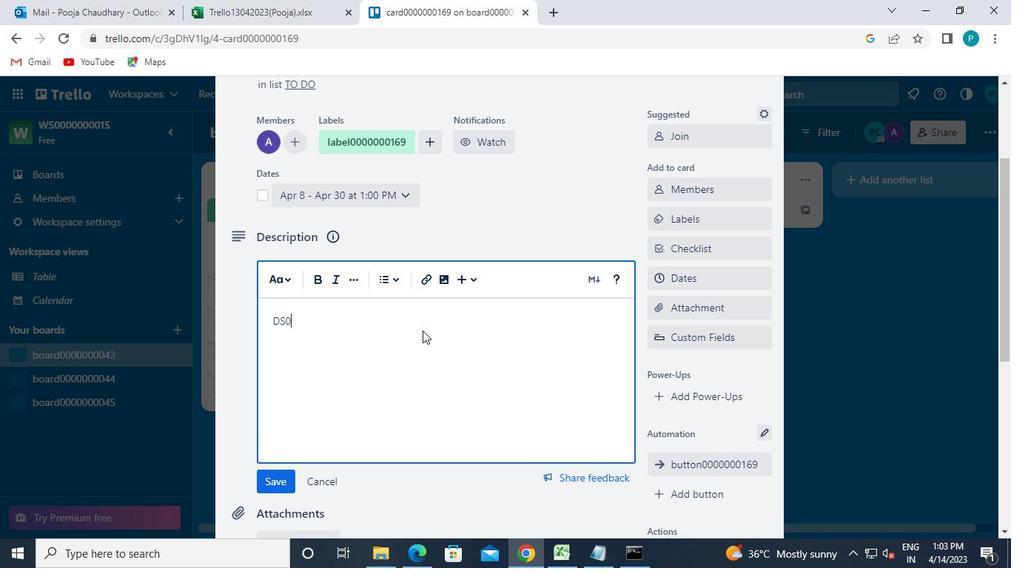 
Action: Keyboard 0
Screenshot: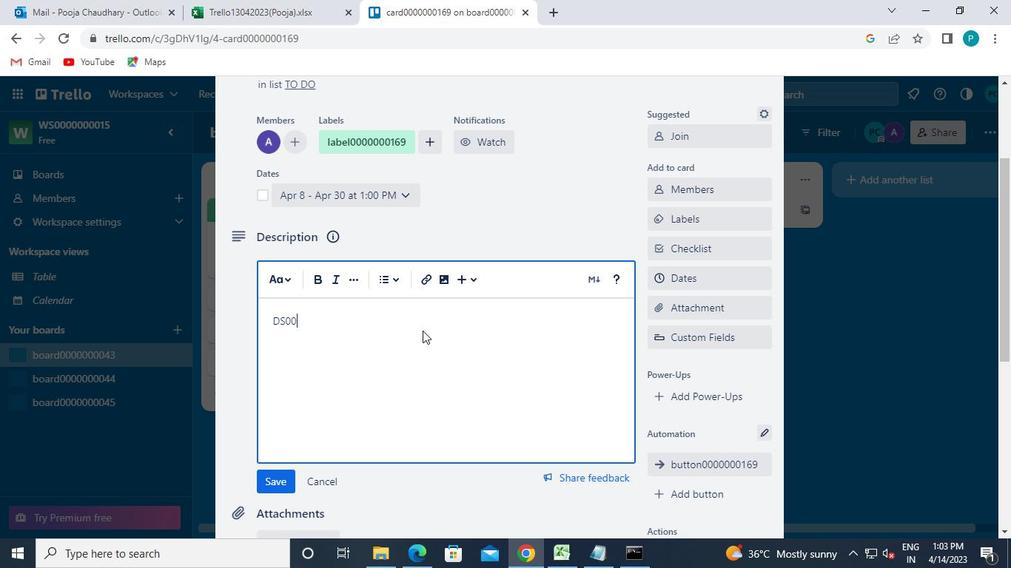 
Action: Keyboard 0
Screenshot: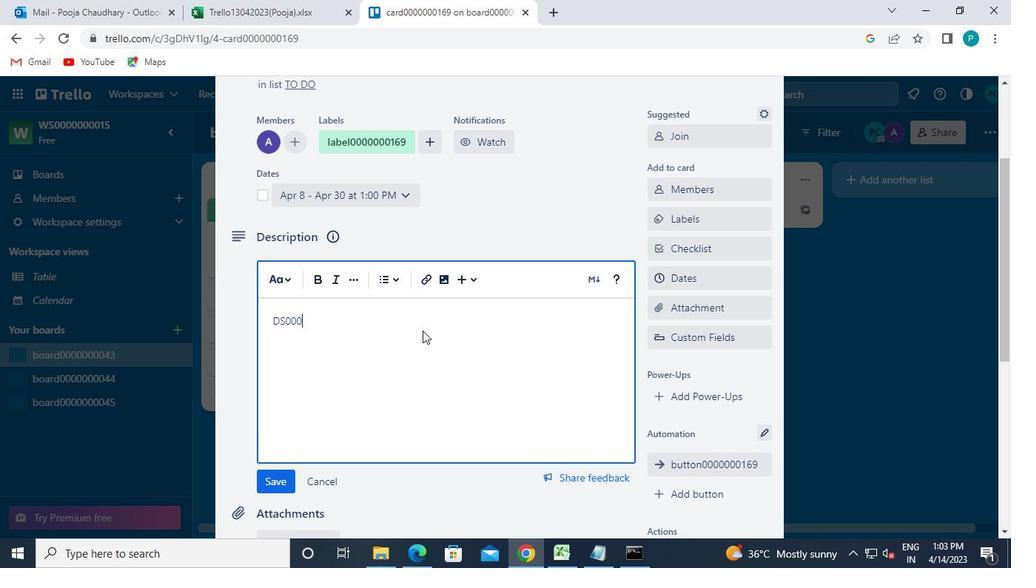 
Action: Keyboard 0
Screenshot: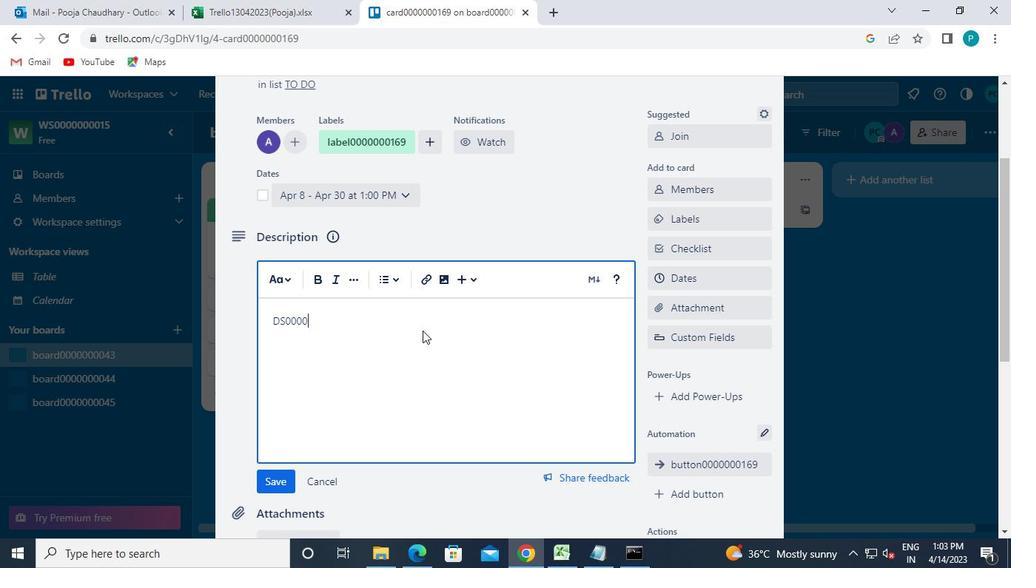 
Action: Keyboard 0
Screenshot: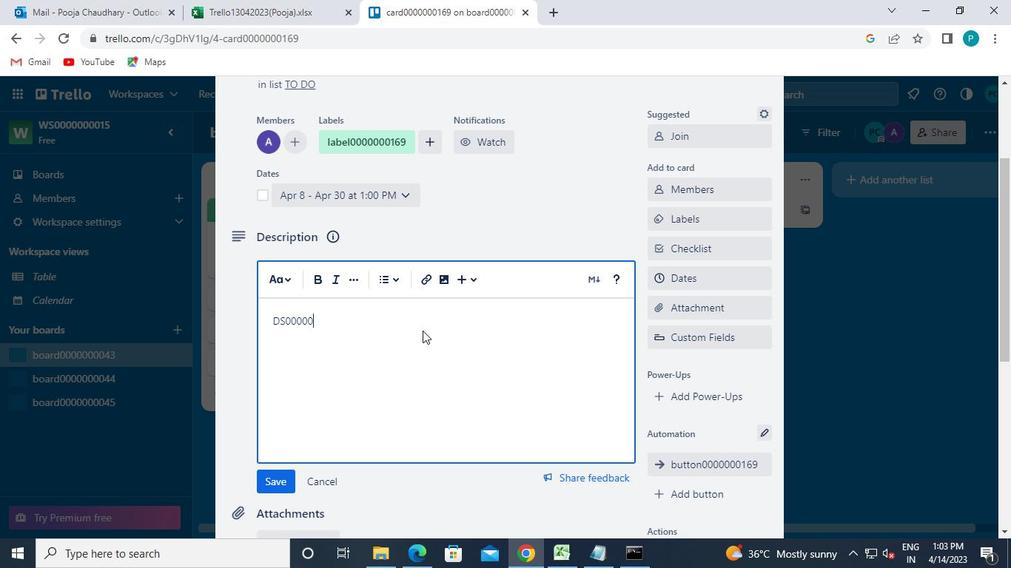 
Action: Keyboard 0
Screenshot: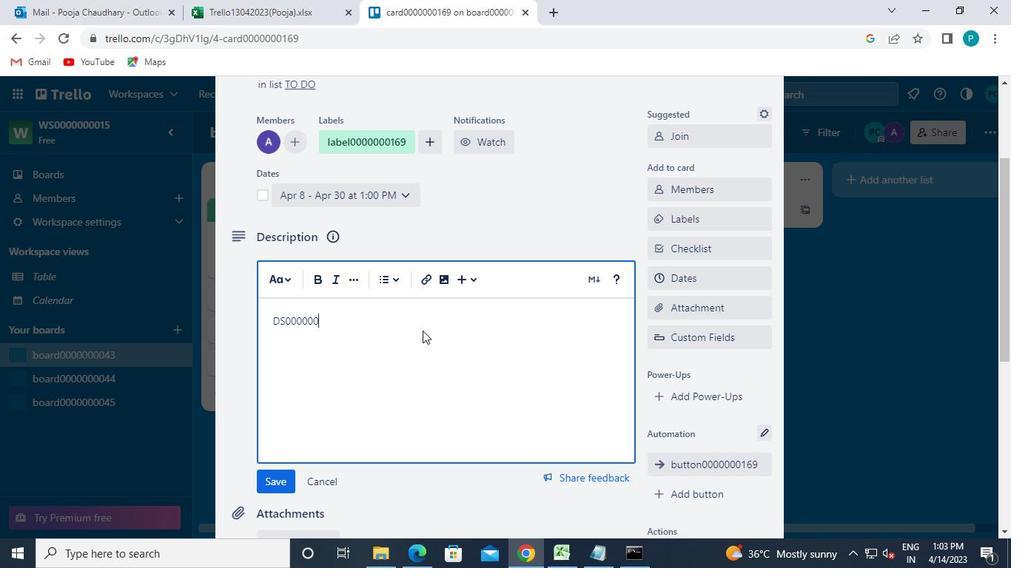 
Action: Keyboard 1
Screenshot: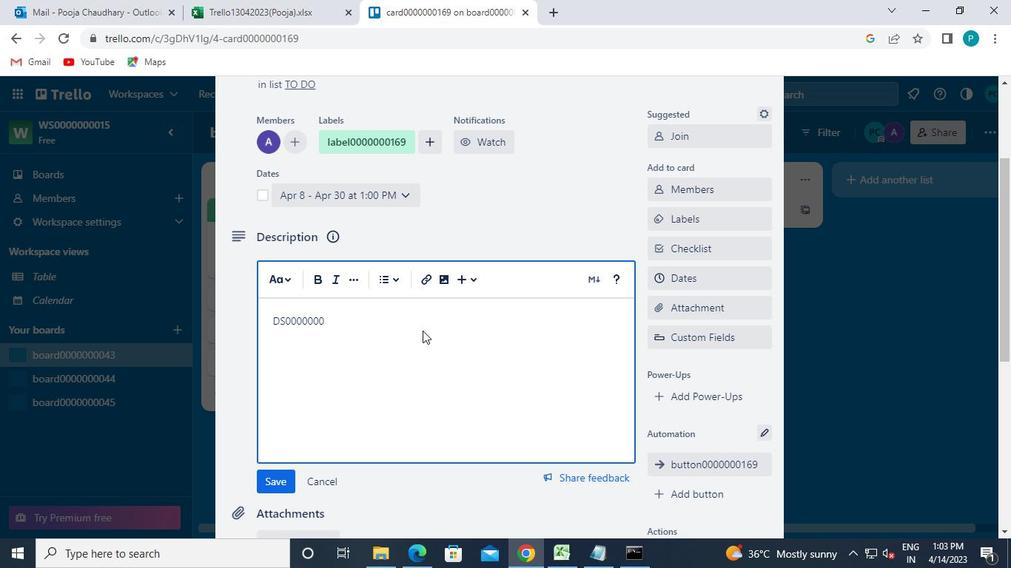 
Action: Keyboard 6
Screenshot: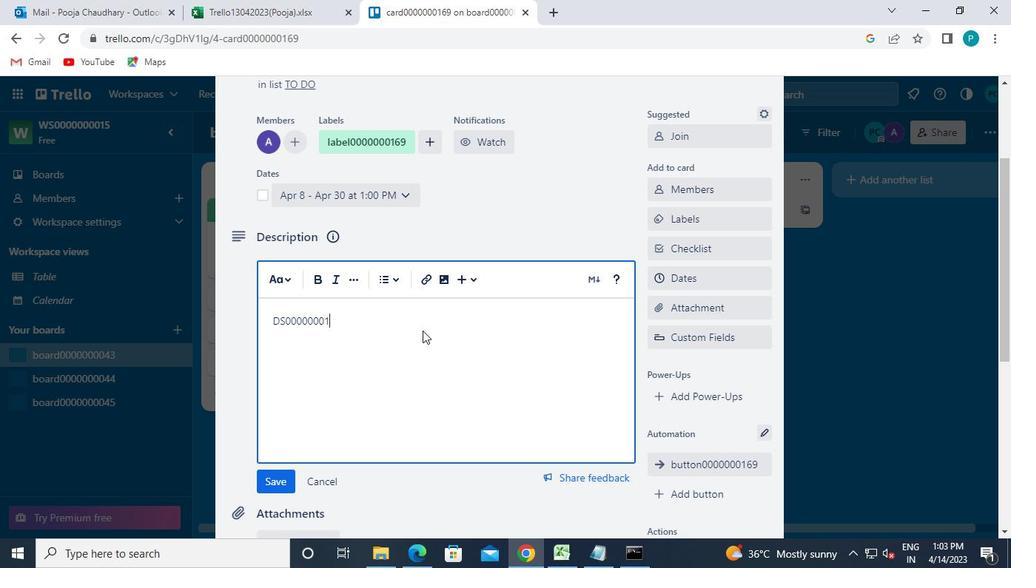 
Action: Keyboard 9
Screenshot: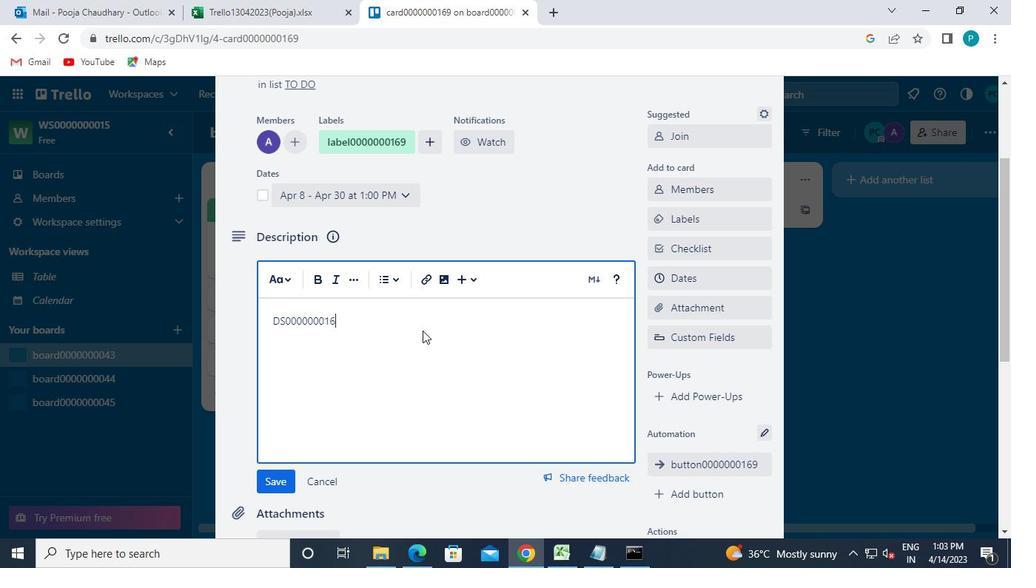 
Action: Mouse moved to (267, 477)
Screenshot: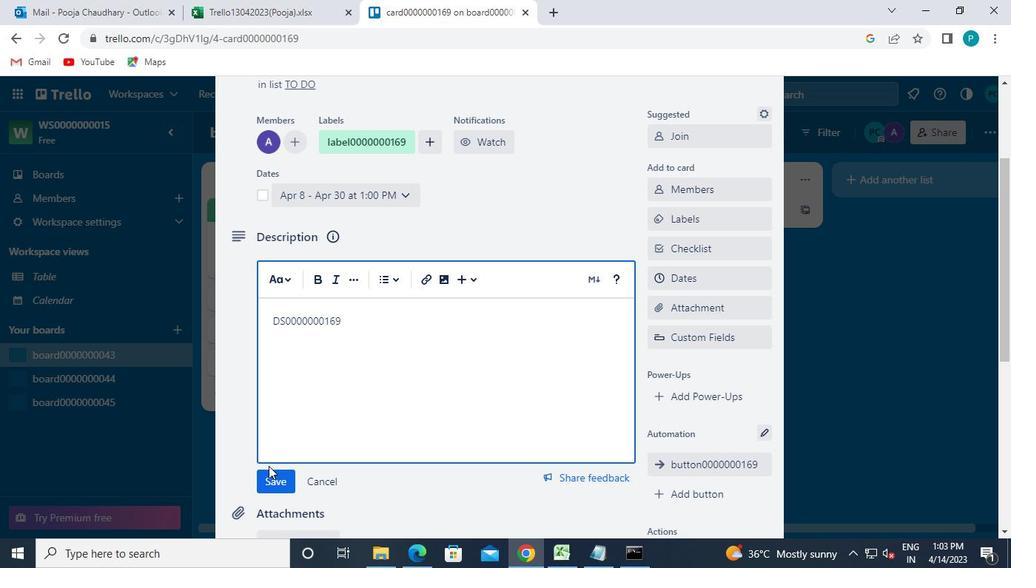
Action: Mouse pressed left at (267, 477)
Screenshot: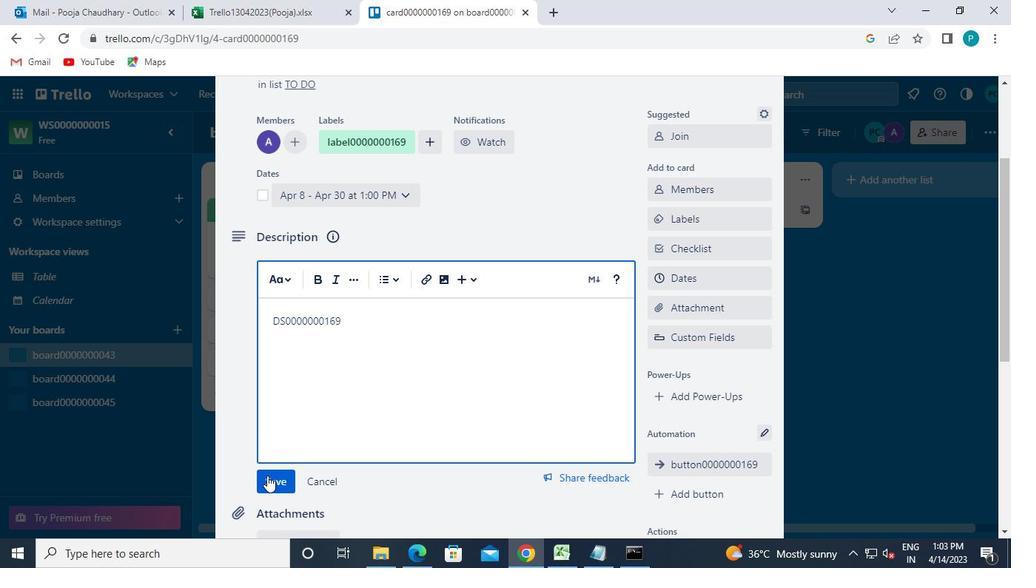 
Action: Mouse moved to (301, 447)
Screenshot: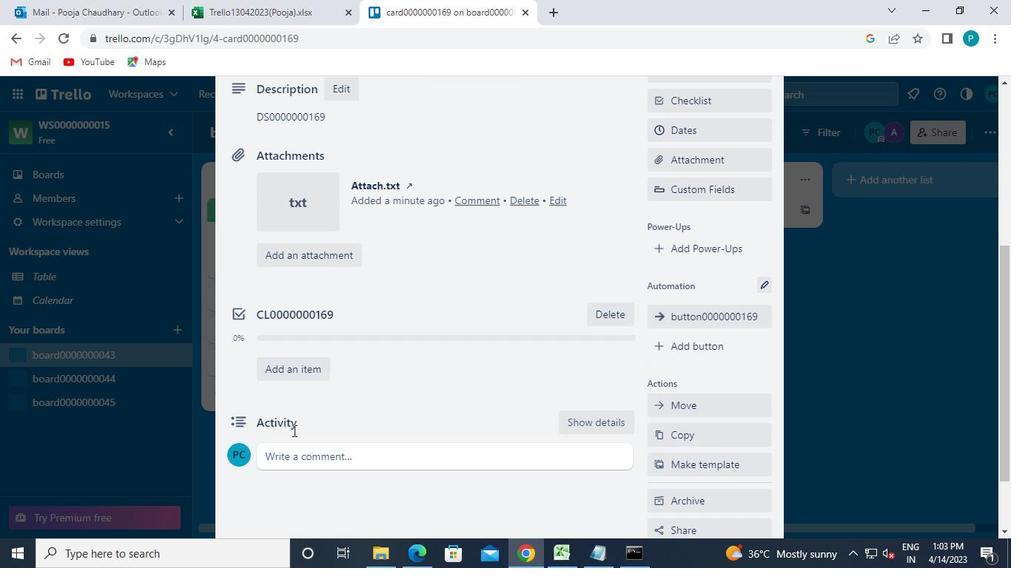 
Action: Mouse pressed left at (301, 447)
Screenshot: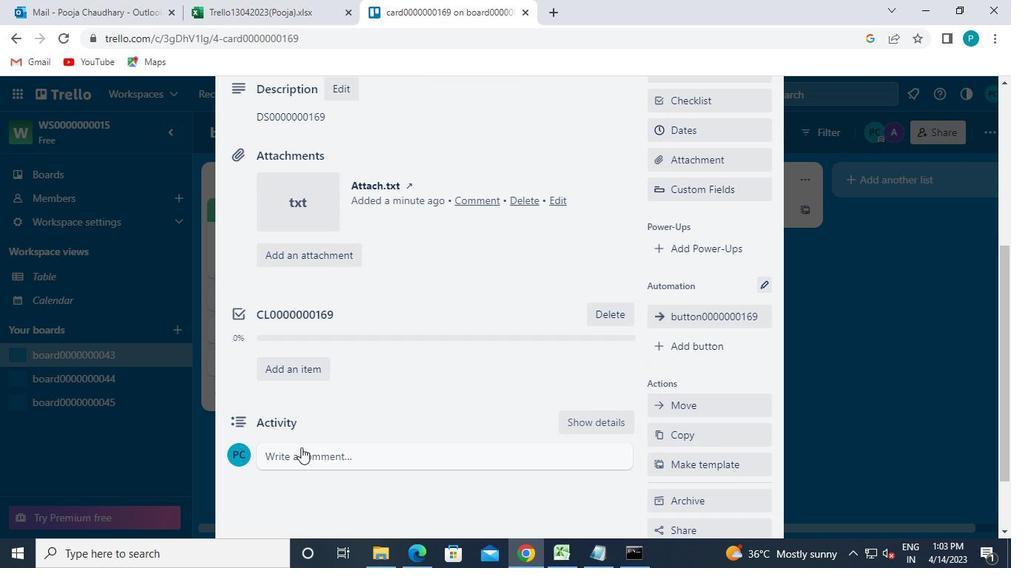 
Action: Mouse moved to (333, 430)
Screenshot: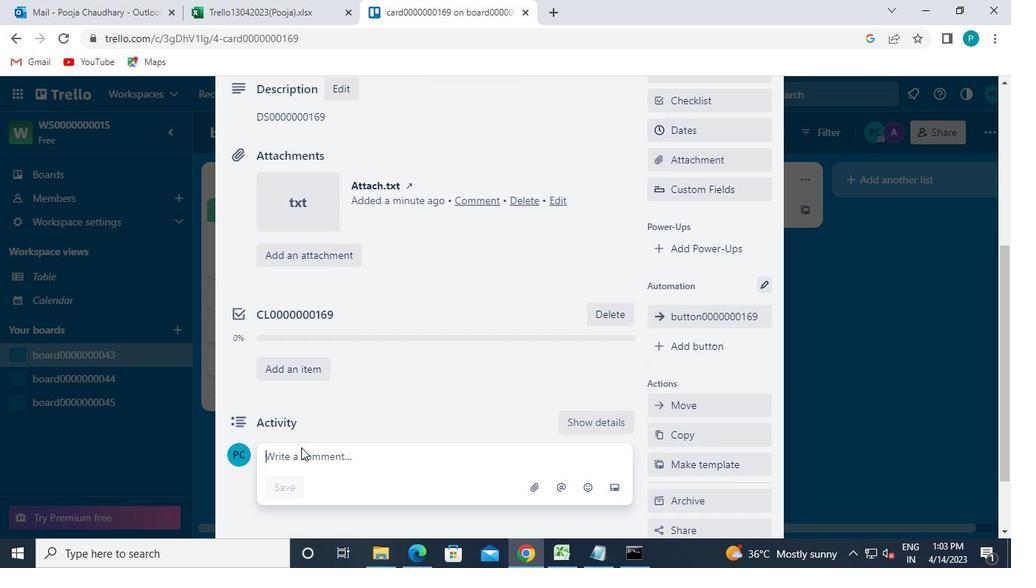 
Action: Keyboard c
Screenshot: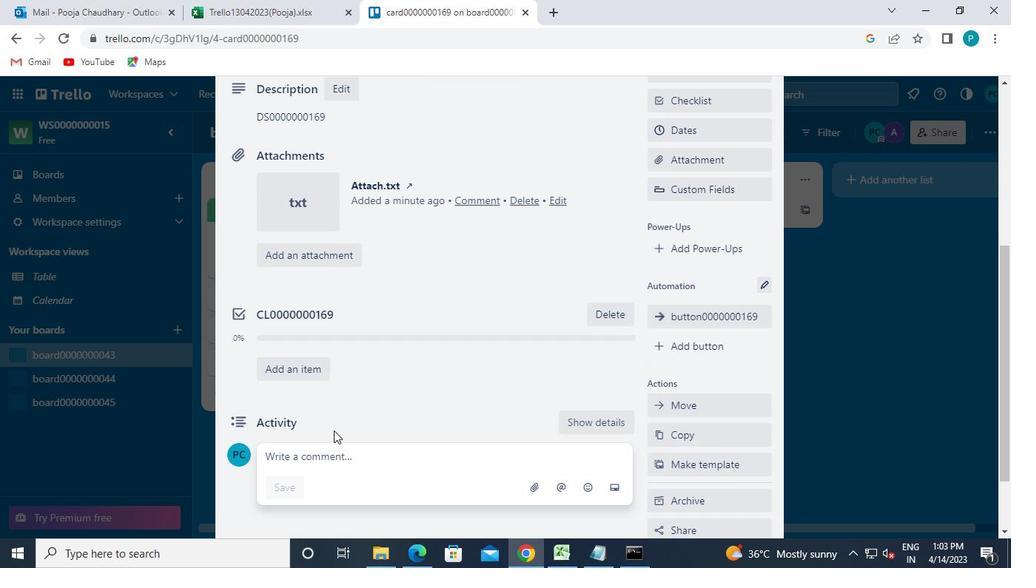 
Action: Keyboard m
Screenshot: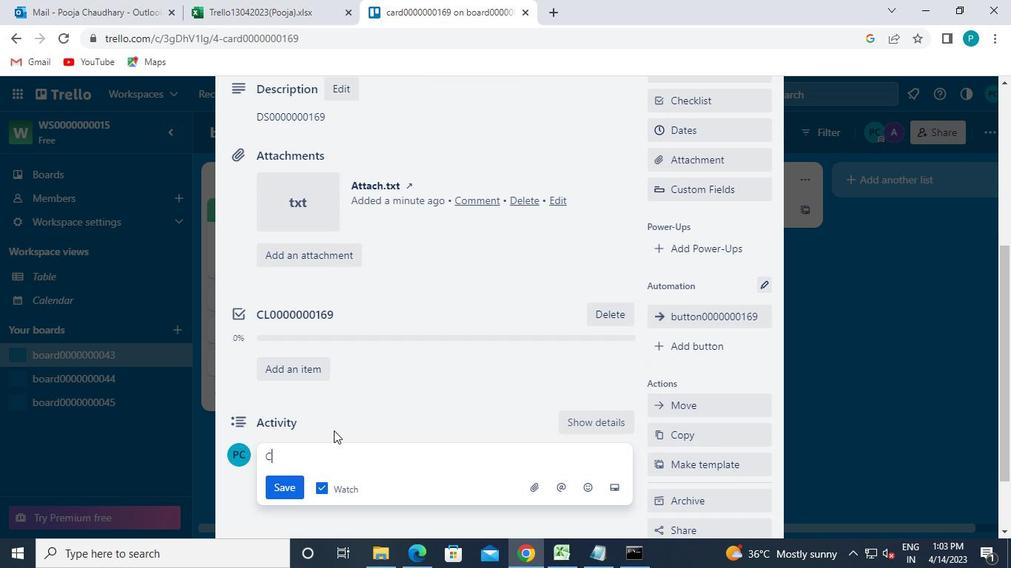 
Action: Keyboard 0
Screenshot: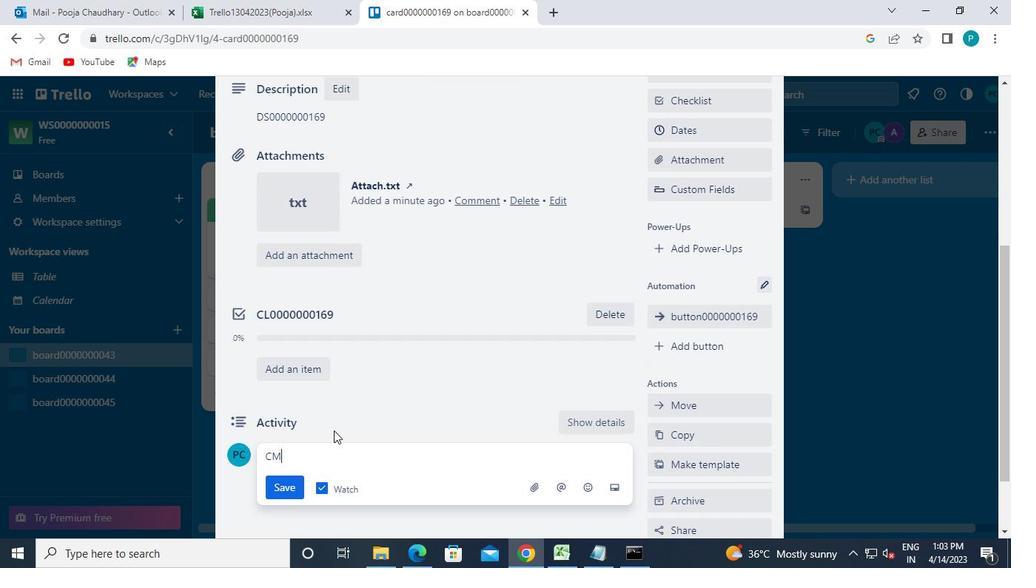 
Action: Keyboard 0
Screenshot: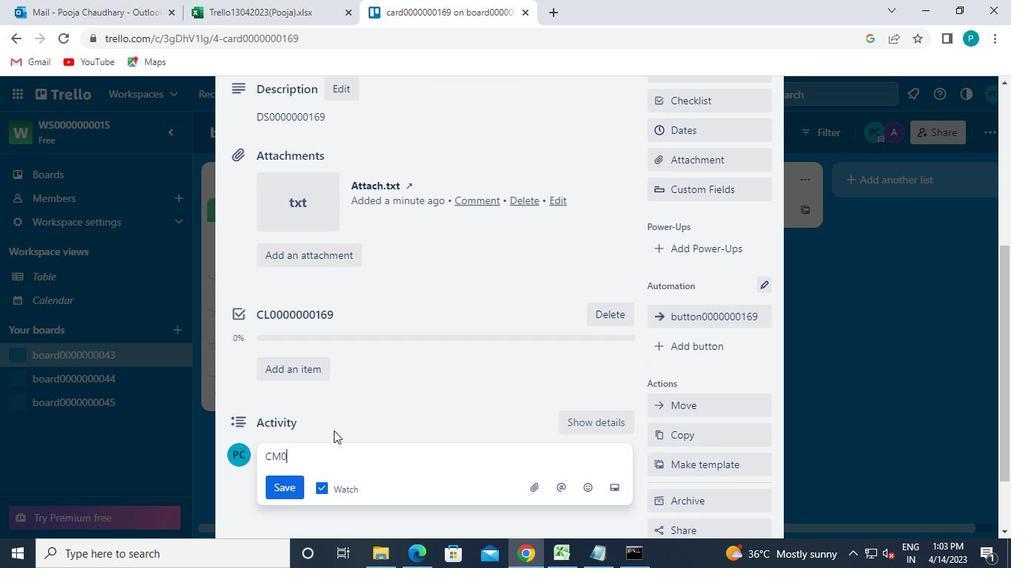 
Action: Keyboard 0
Screenshot: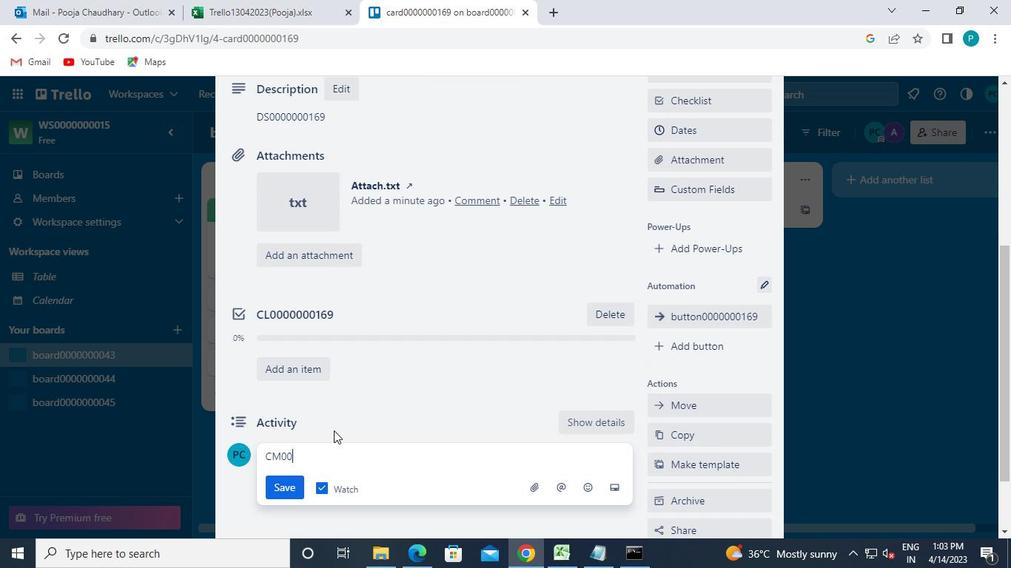 
Action: Keyboard 0
Screenshot: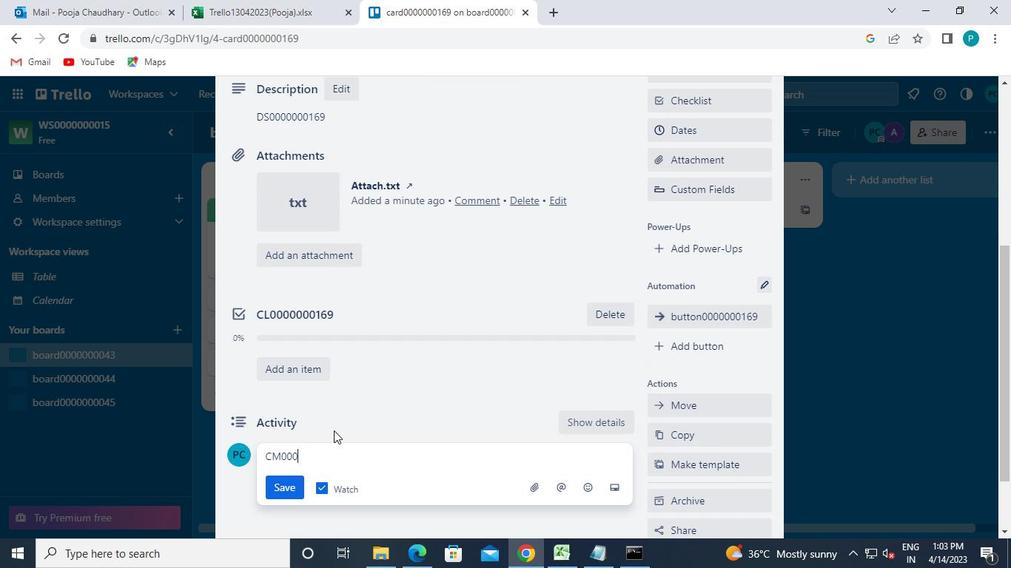 
Action: Keyboard 0
Screenshot: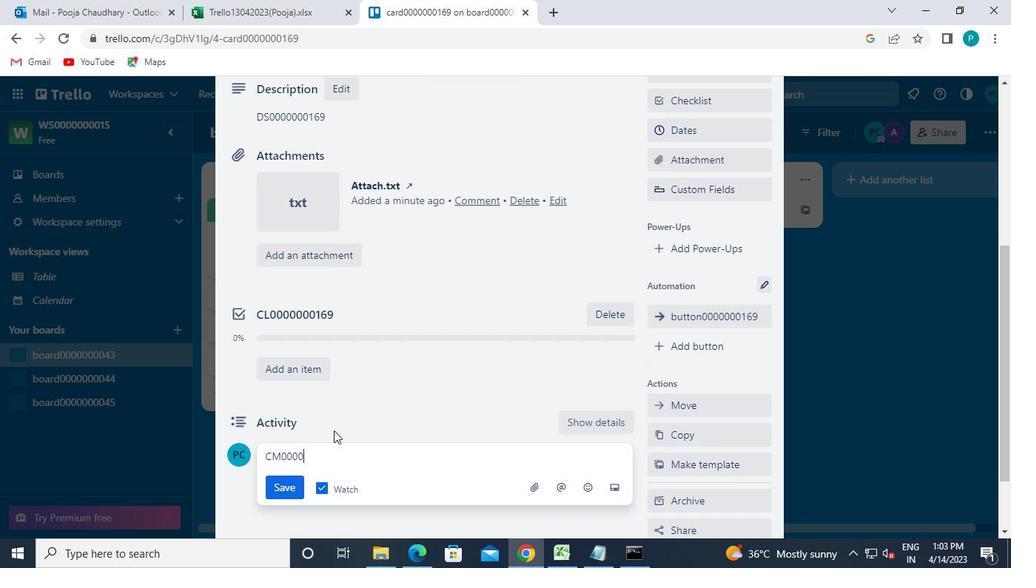 
Action: Keyboard 0
Screenshot: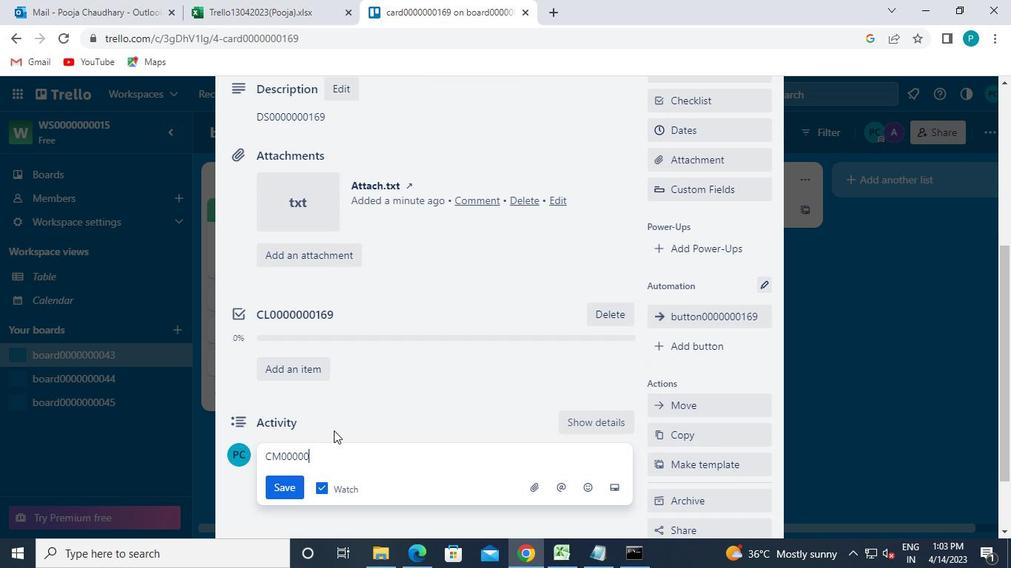 
Action: Keyboard 0
Screenshot: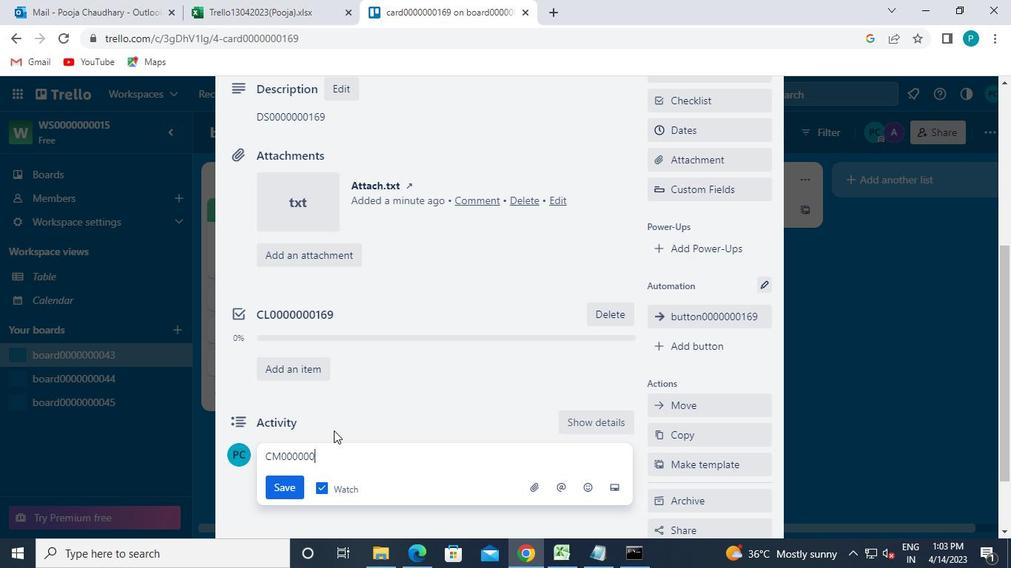 
Action: Keyboard 1
Screenshot: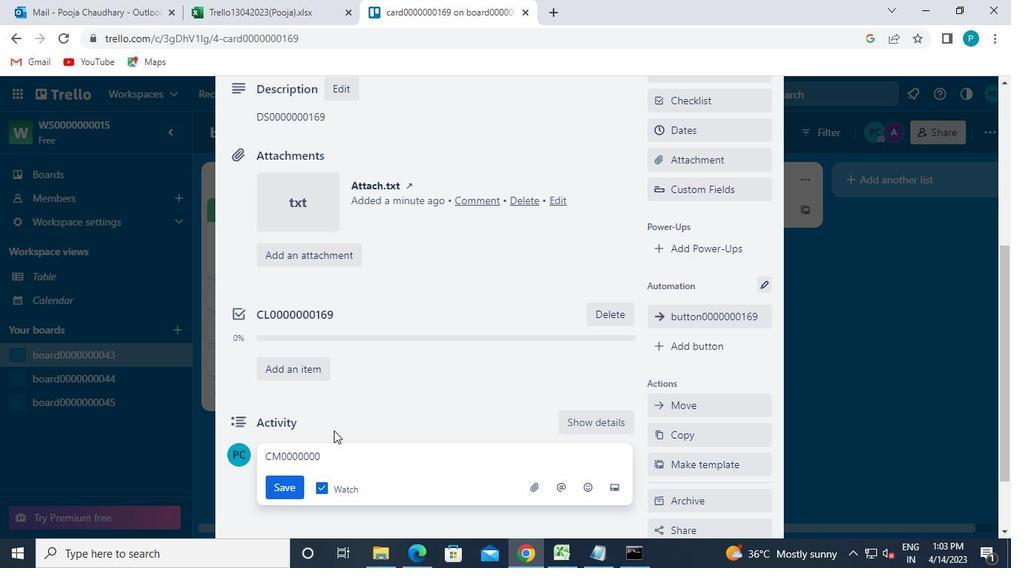
Action: Keyboard 6
Screenshot: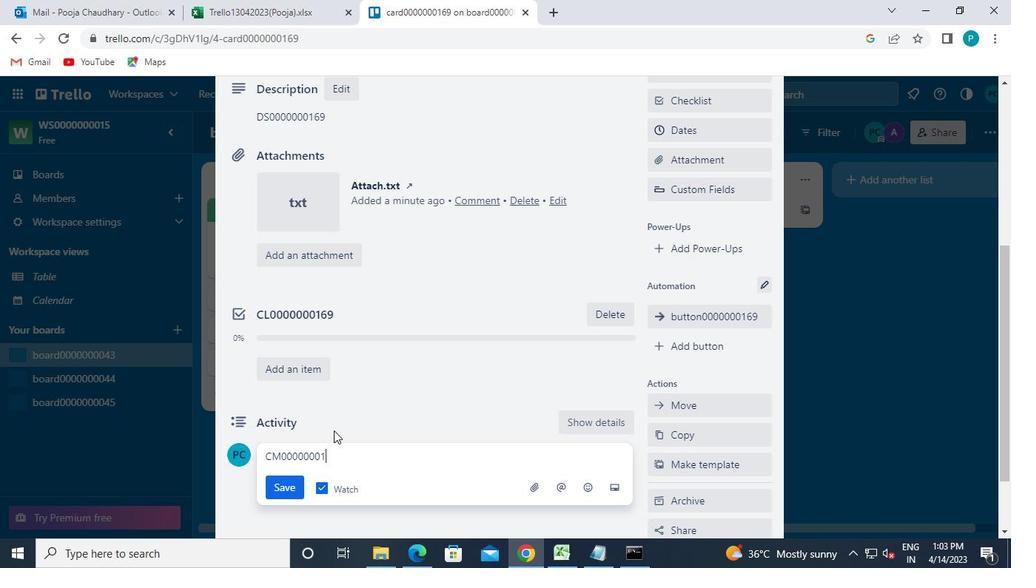
Action: Keyboard 9
Screenshot: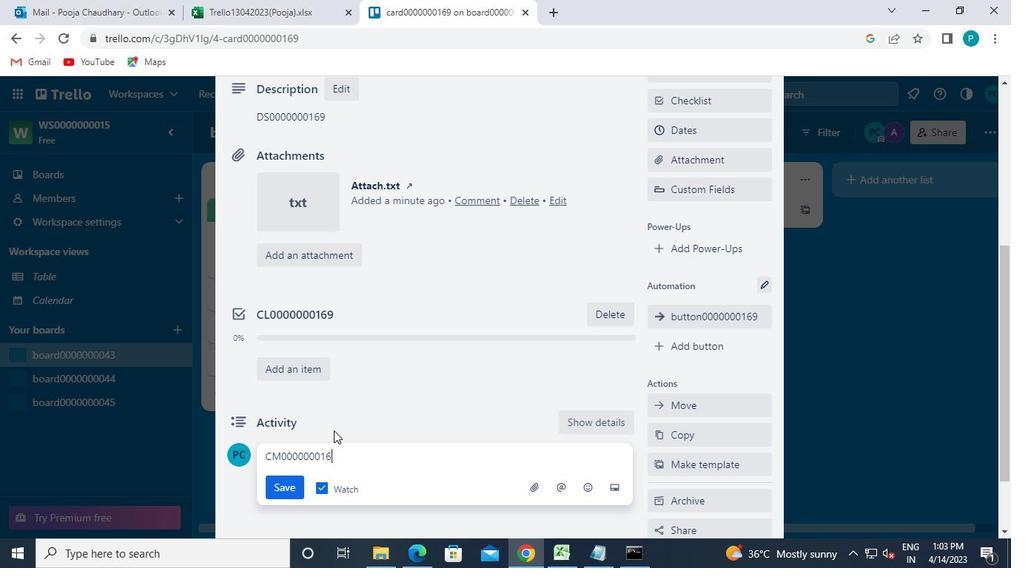 
Action: Mouse moved to (285, 491)
Screenshot: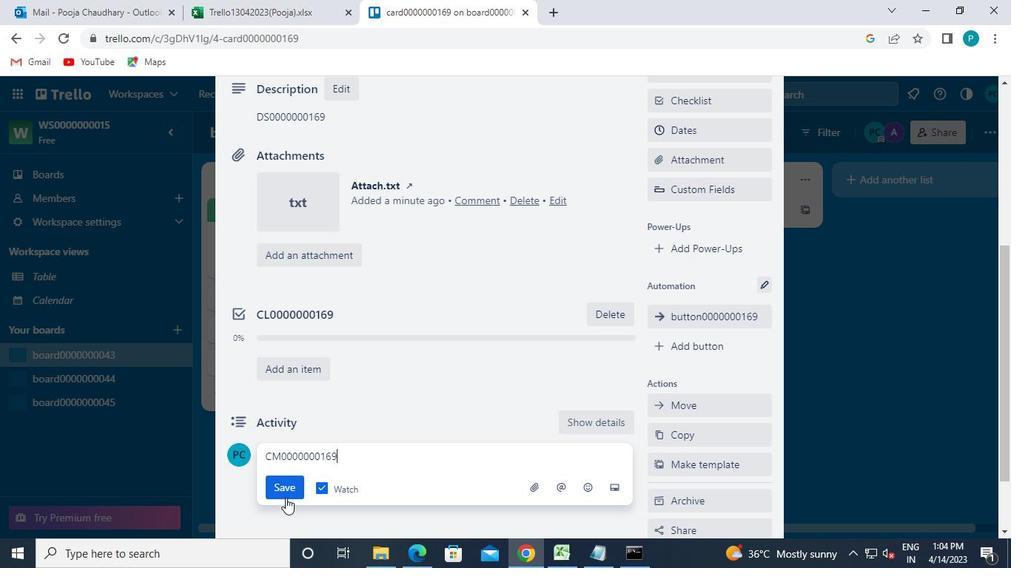 
Action: Mouse pressed left at (285, 491)
Screenshot: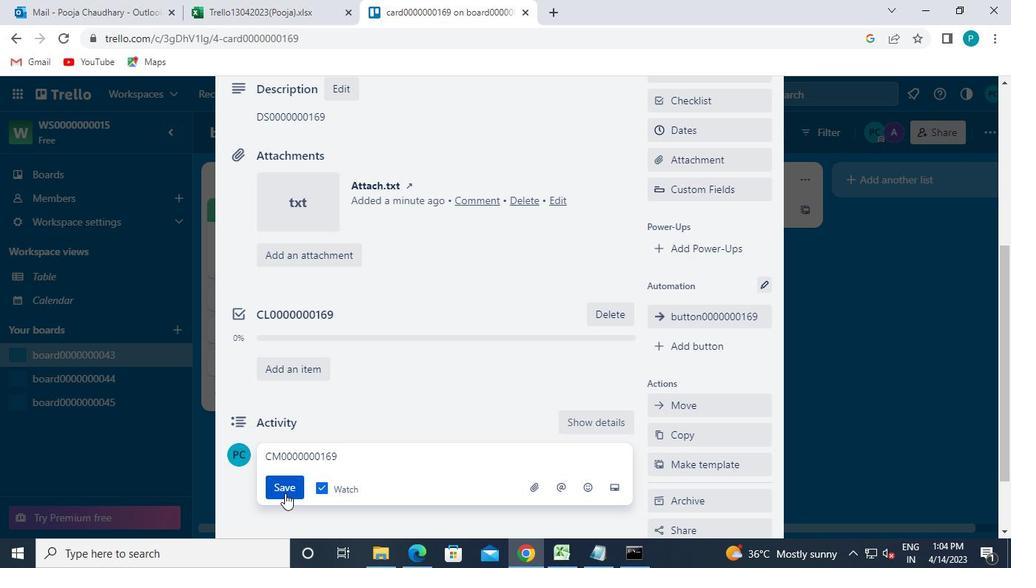 
Action: Mouse moved to (699, 448)
Screenshot: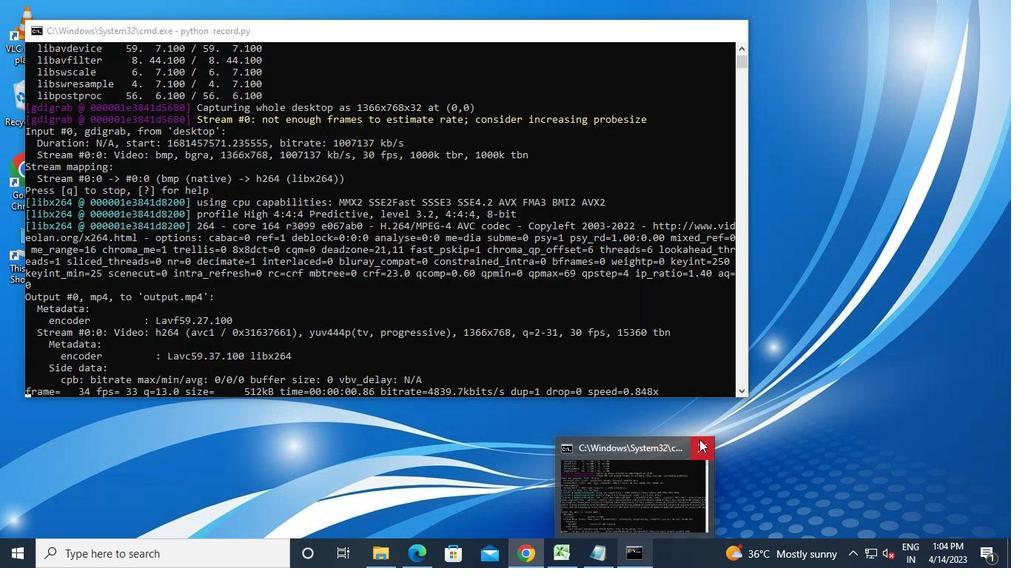 
Action: Mouse pressed left at (699, 448)
Screenshot: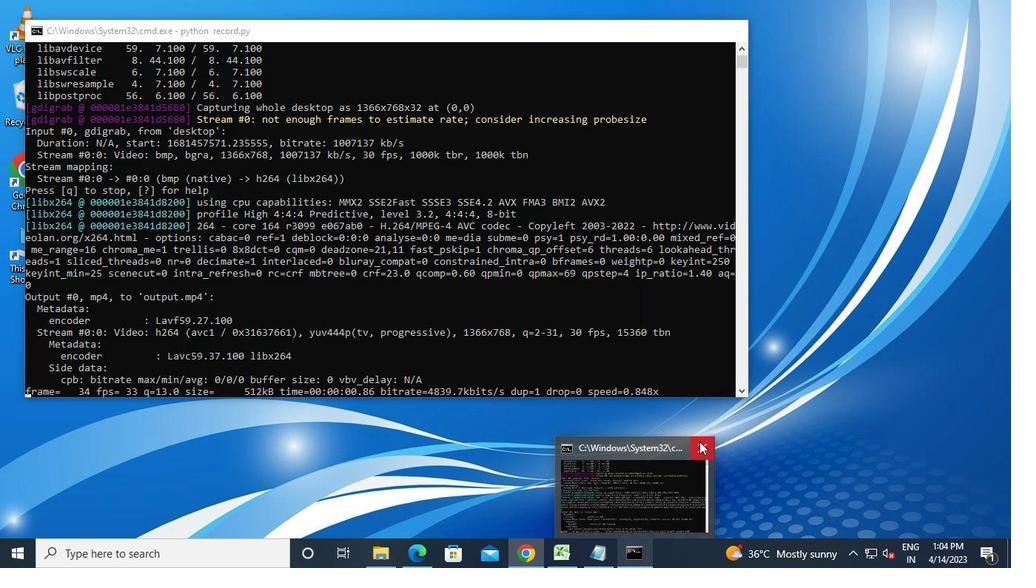 
